 Task: Find a house in Dyer, United States for 5 adults from 15 Jun to 21 Jun with a price range of ₹14000 to ₹25000, free parking, and self check-in.
Action: Mouse moved to (442, 100)
Screenshot: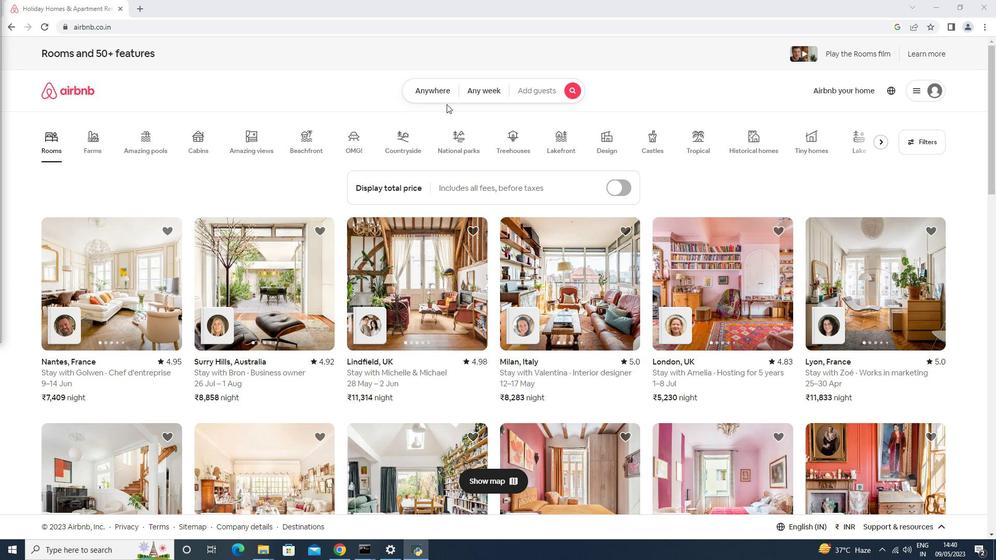 
Action: Mouse pressed left at (442, 100)
Screenshot: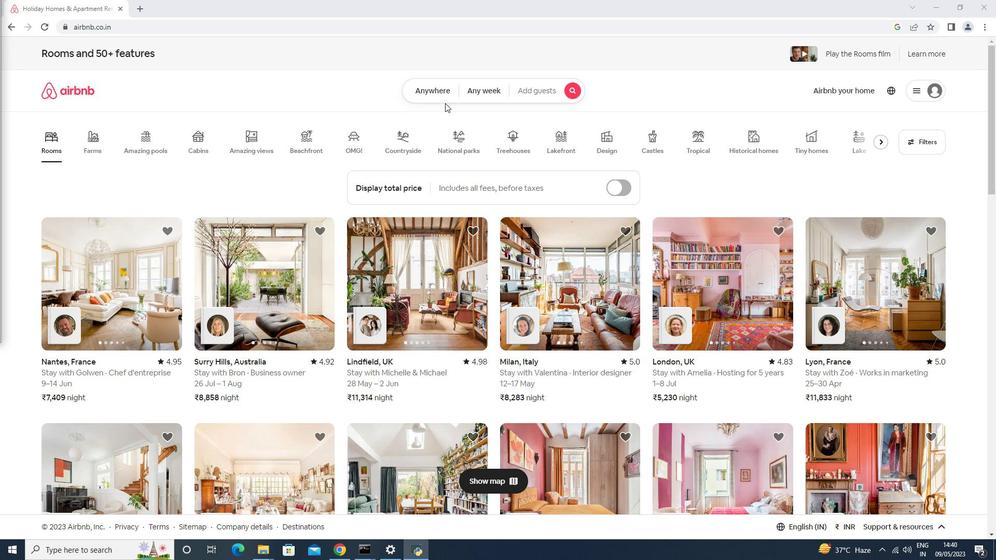 
Action: Mouse moved to (409, 136)
Screenshot: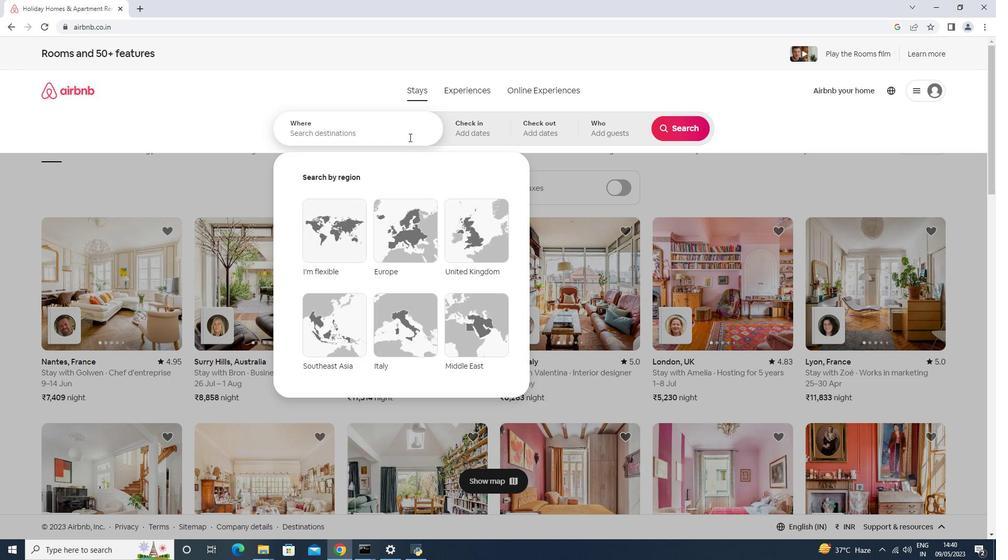
Action: Mouse pressed left at (409, 136)
Screenshot: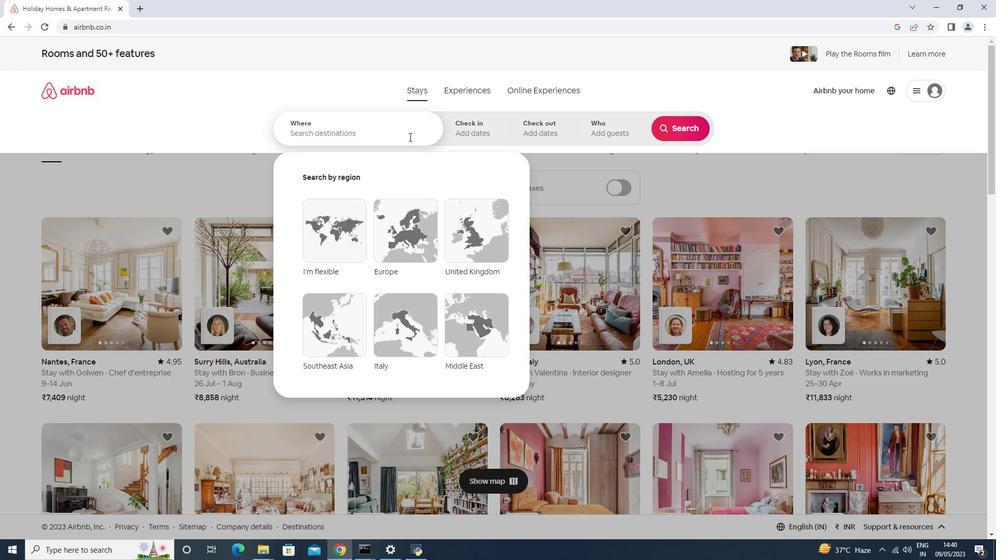 
Action: Key pressed <Key.shift>Dyer,<Key.space><Key.shift>United<Key.space><Key.shift>States<Key.enter>
Screenshot: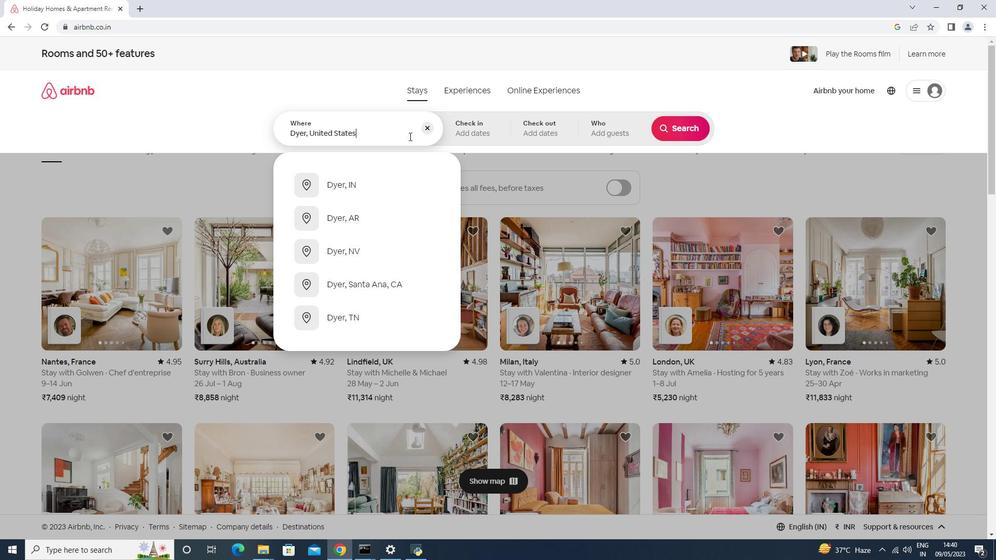 
Action: Mouse moved to (621, 301)
Screenshot: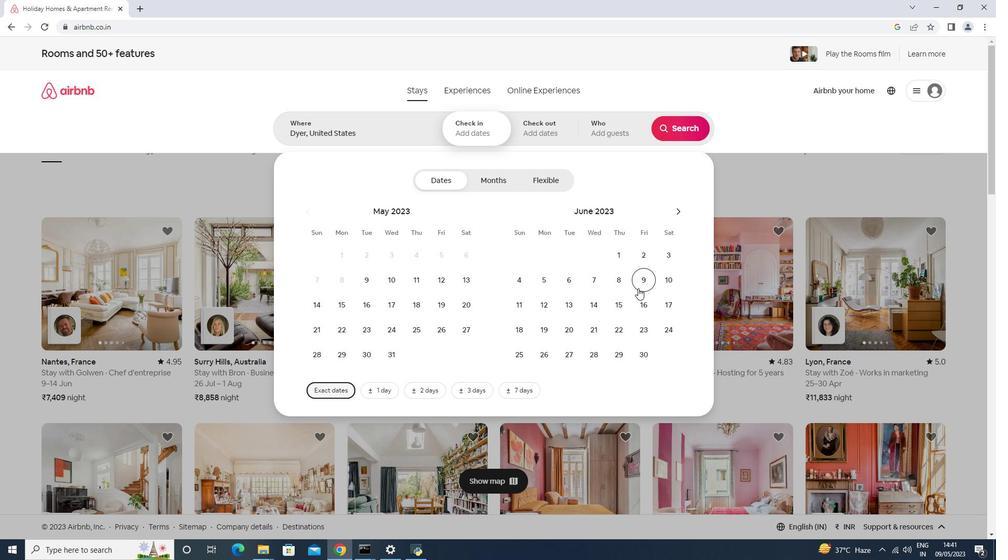 
Action: Mouse pressed left at (621, 301)
Screenshot: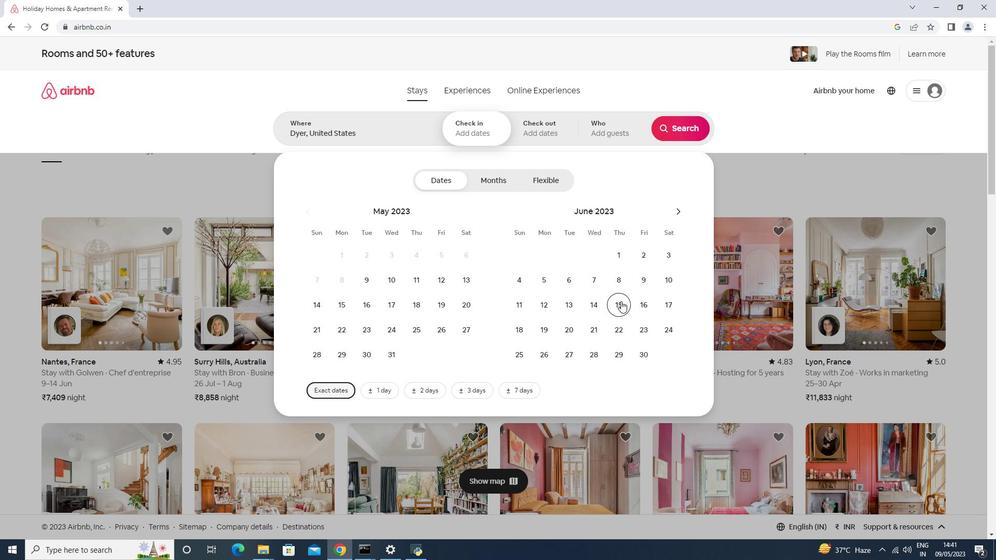 
Action: Mouse moved to (601, 324)
Screenshot: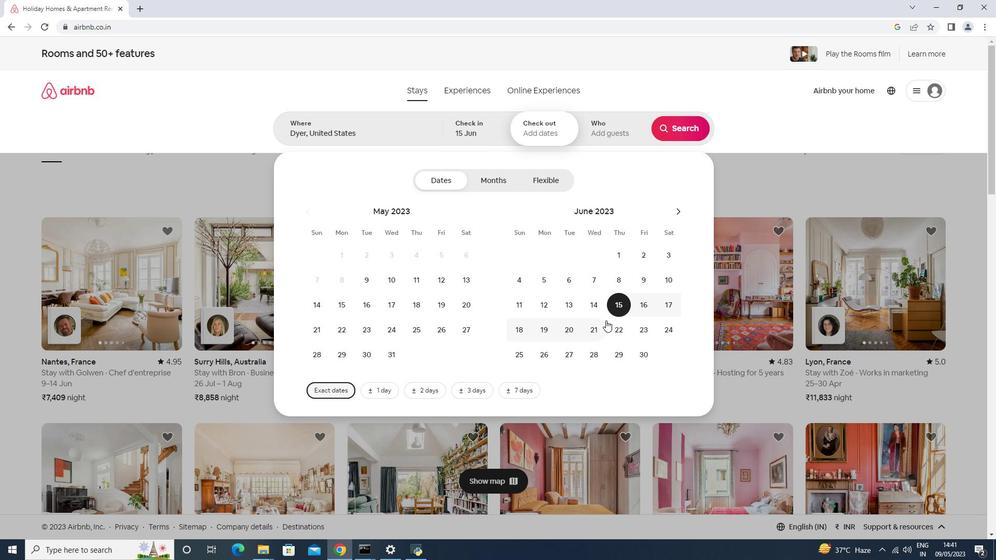 
Action: Mouse pressed left at (601, 324)
Screenshot: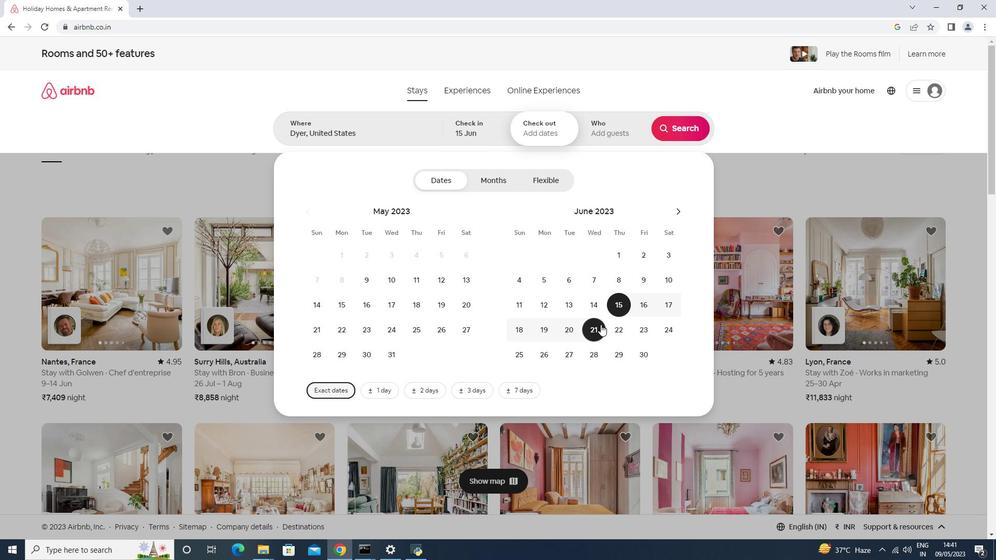 
Action: Mouse moved to (612, 139)
Screenshot: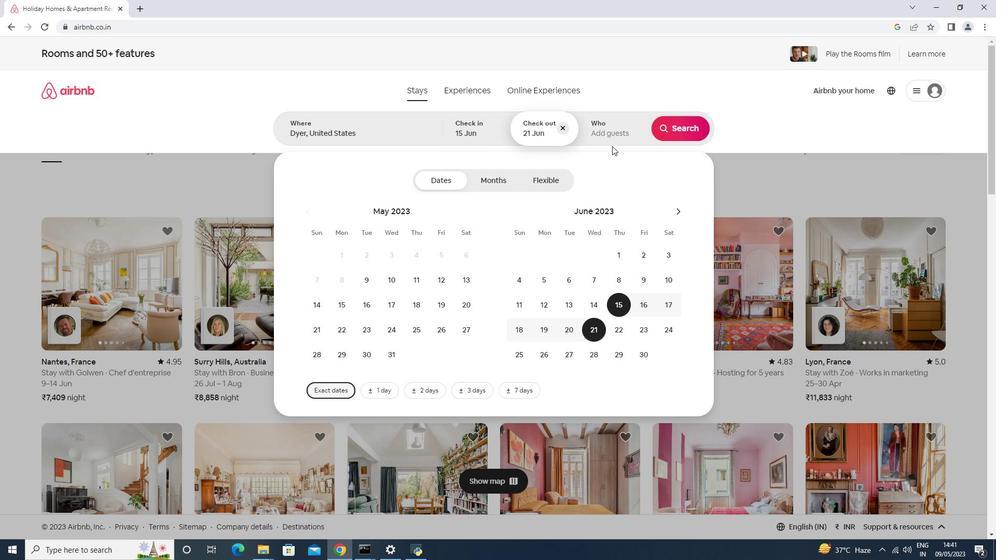 
Action: Mouse pressed left at (612, 139)
Screenshot: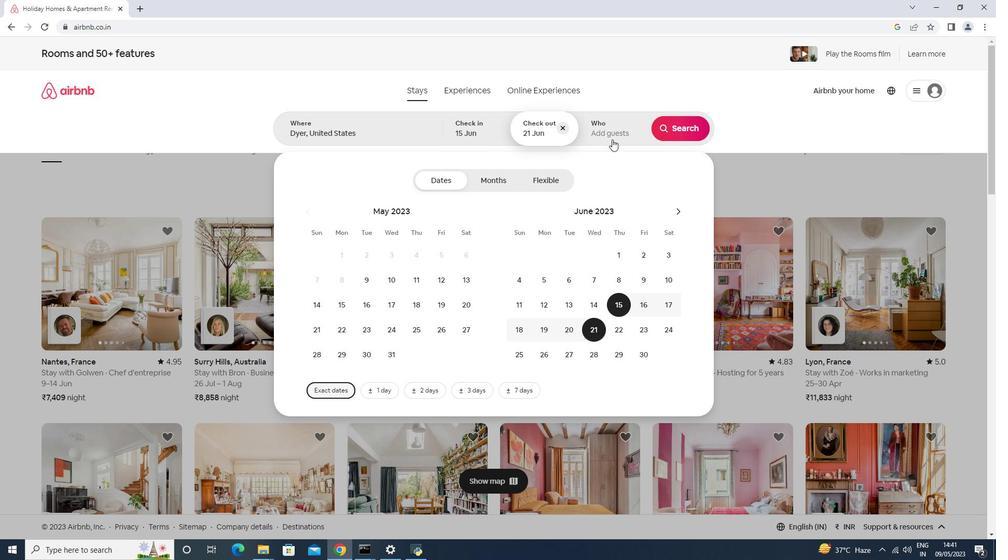 
Action: Mouse moved to (682, 183)
Screenshot: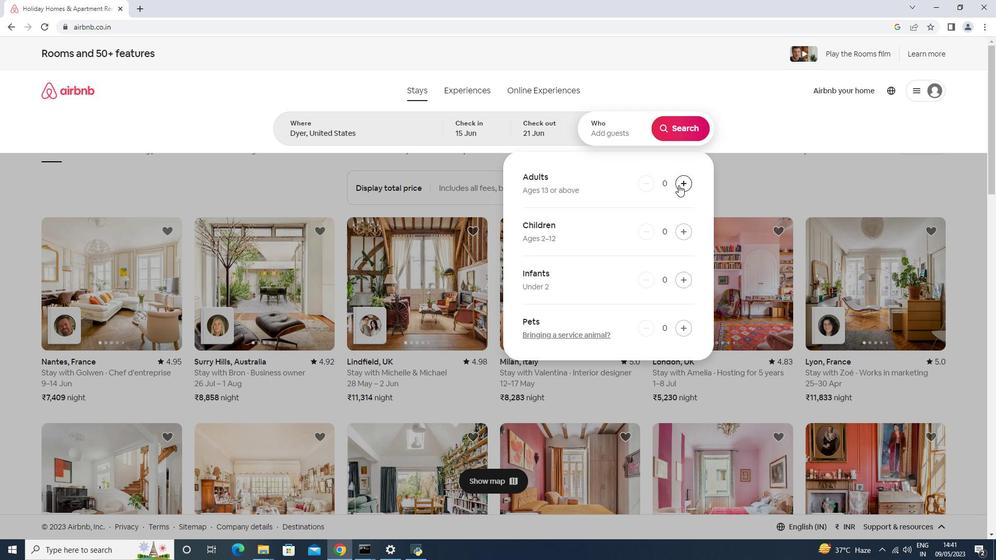 
Action: Mouse pressed left at (682, 183)
Screenshot: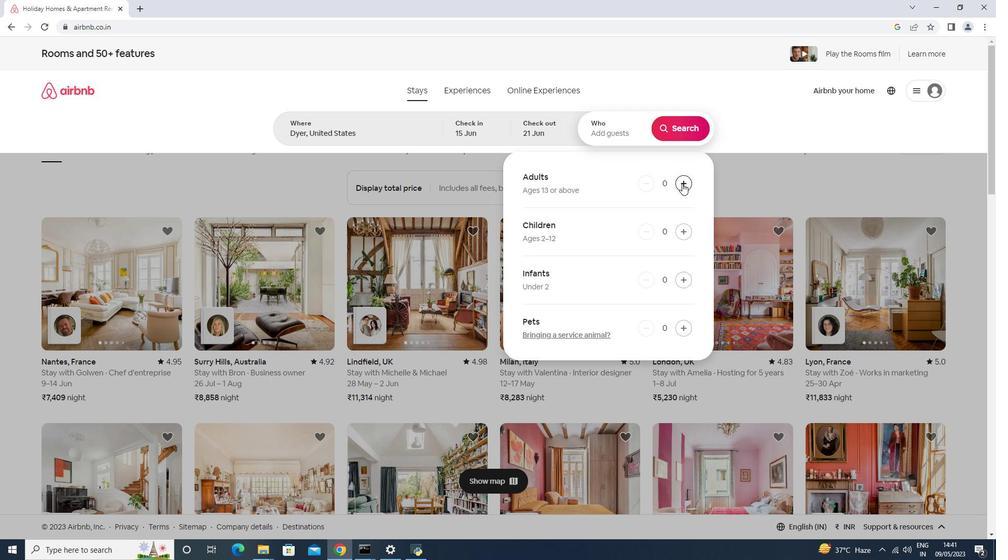 
Action: Mouse pressed left at (682, 183)
Screenshot: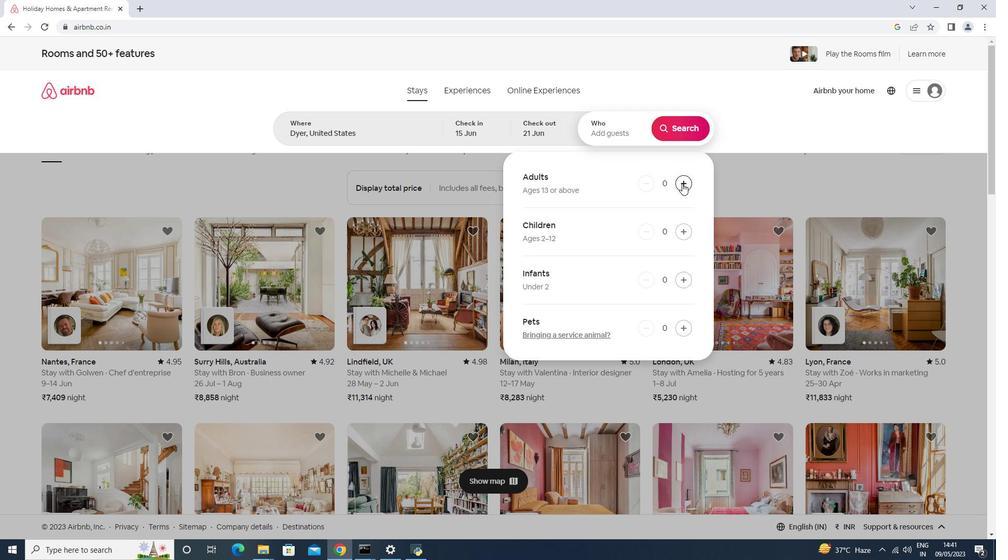 
Action: Mouse pressed left at (682, 183)
Screenshot: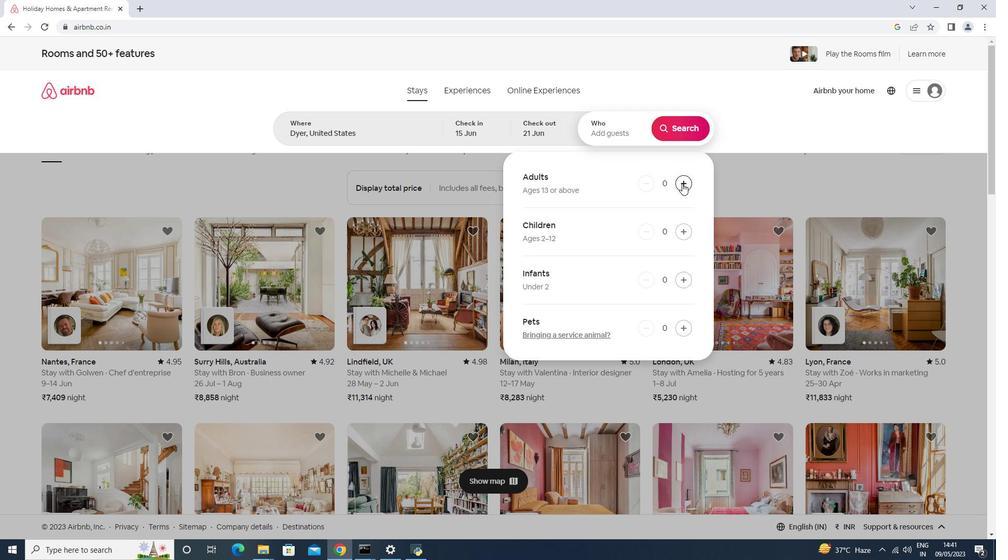 
Action: Mouse pressed left at (682, 183)
Screenshot: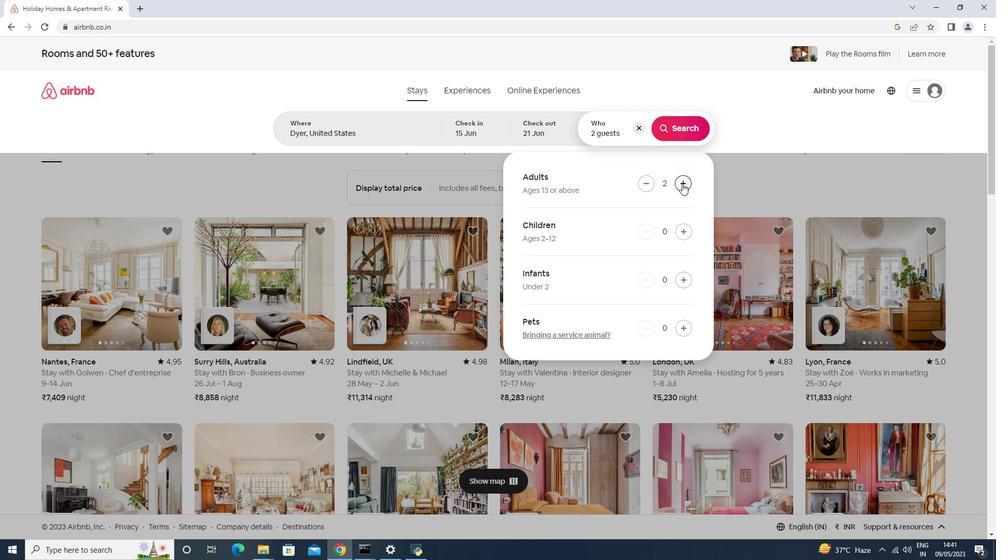
Action: Mouse pressed left at (682, 183)
Screenshot: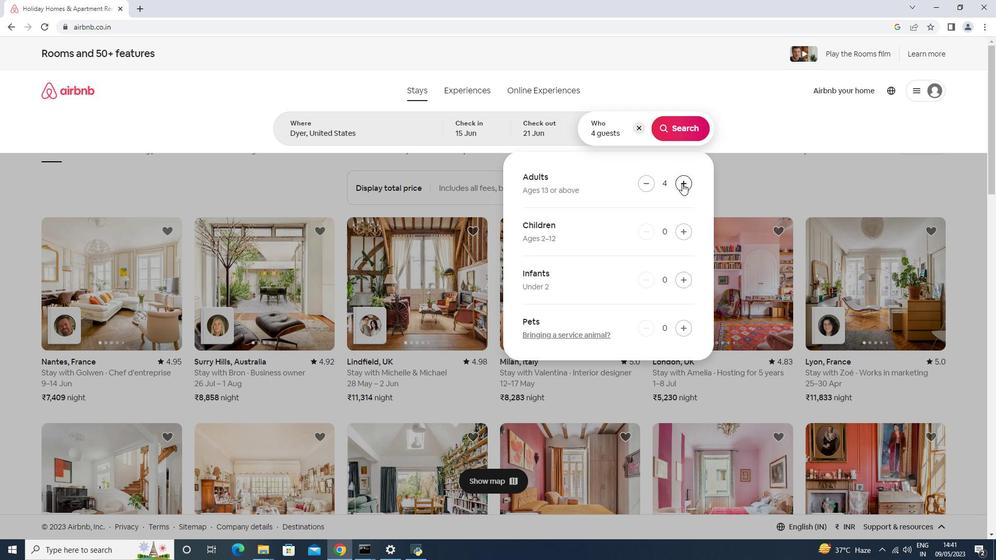 
Action: Mouse moved to (681, 120)
Screenshot: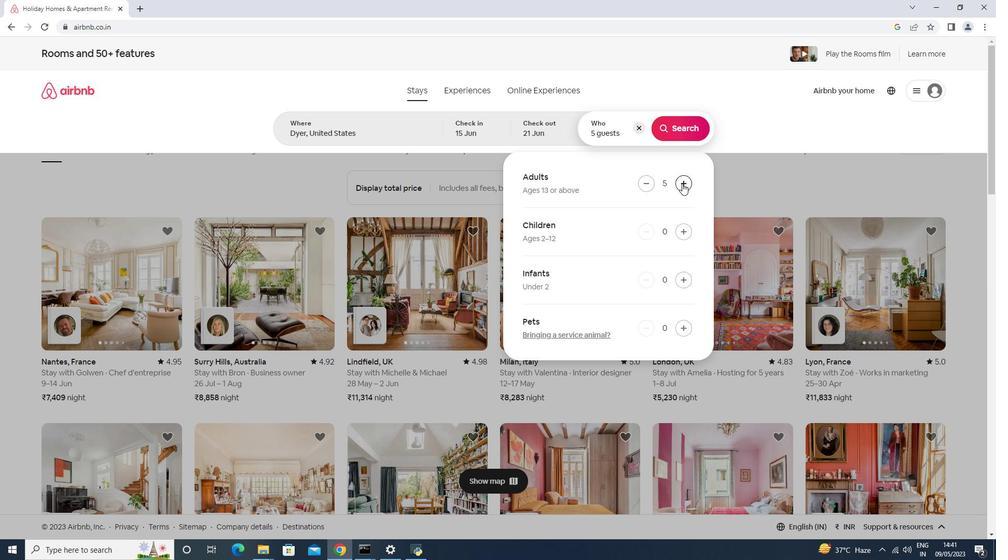 
Action: Mouse pressed left at (681, 120)
Screenshot: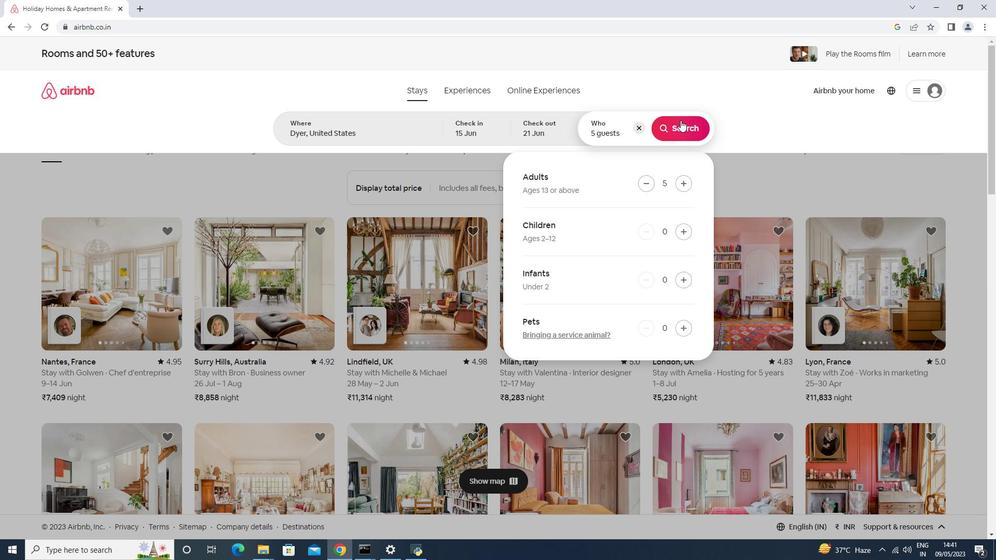 
Action: Mouse moved to (966, 94)
Screenshot: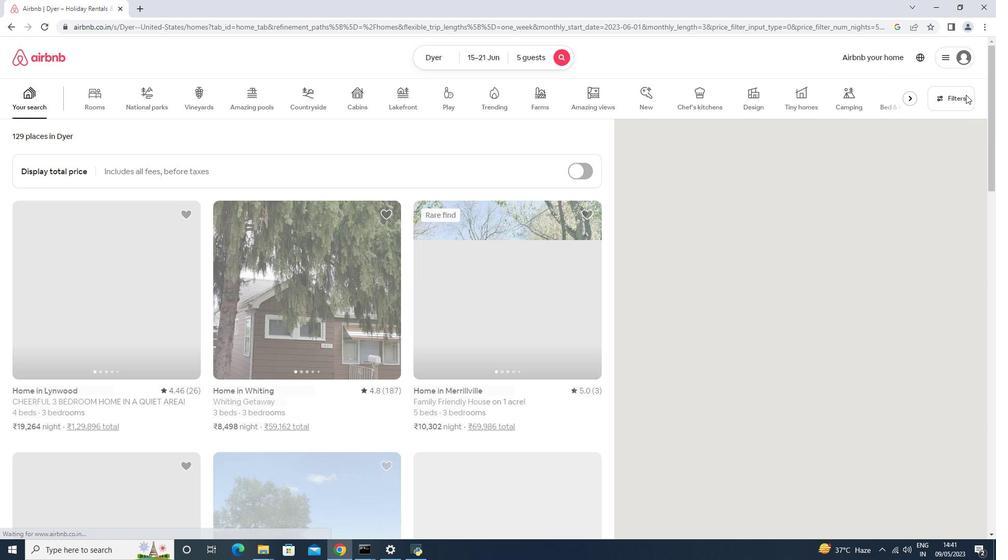 
Action: Mouse pressed left at (966, 94)
Screenshot: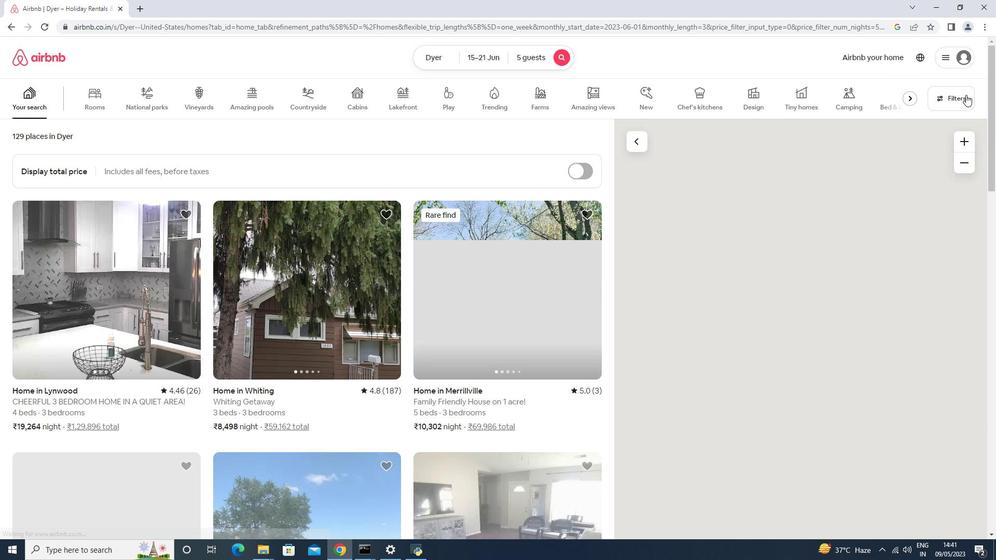 
Action: Mouse moved to (371, 356)
Screenshot: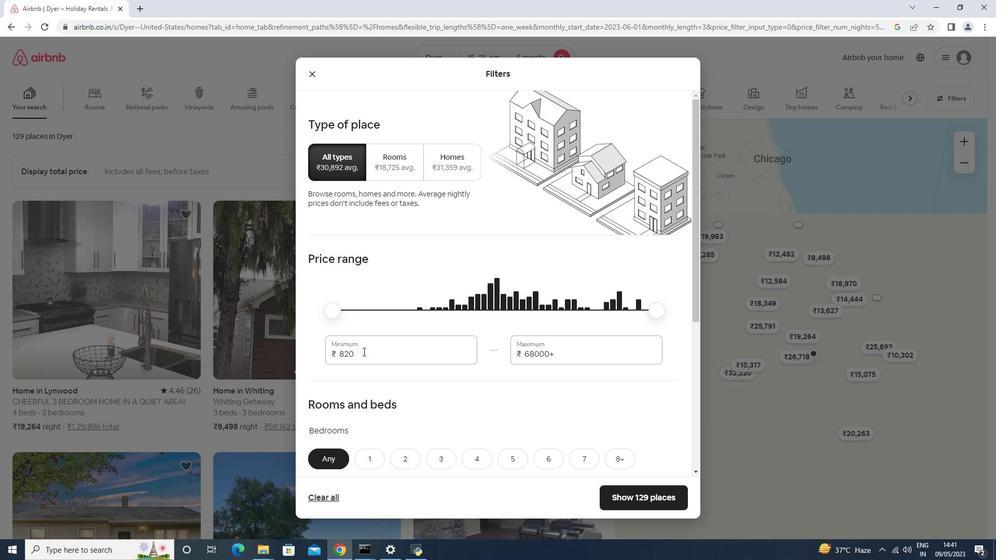 
Action: Mouse pressed left at (371, 356)
Screenshot: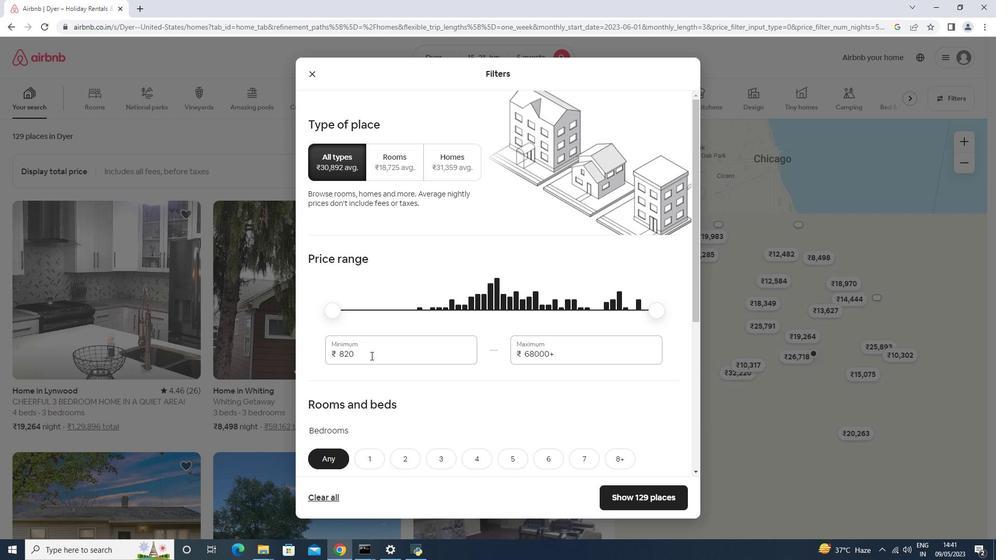 
Action: Mouse moved to (364, 351)
Screenshot: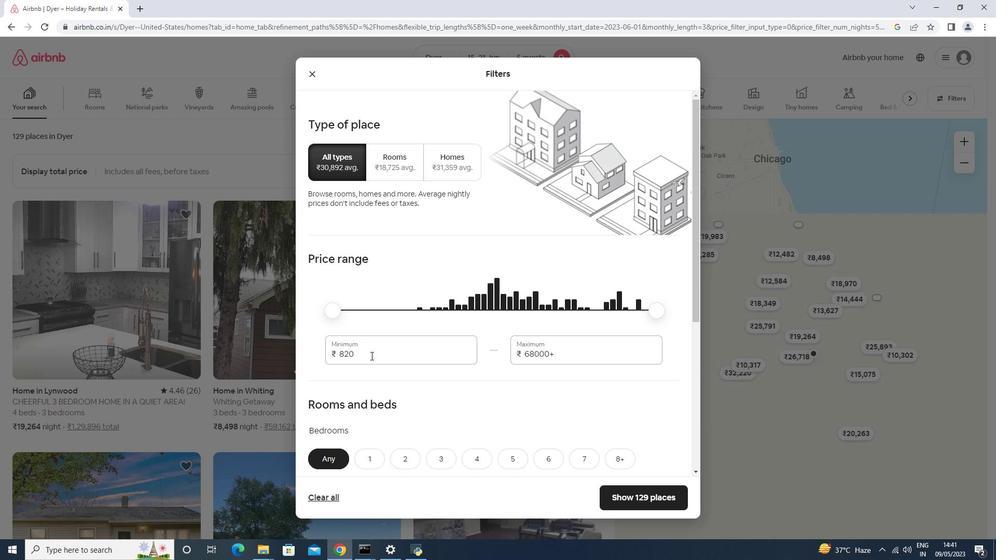 
Action: Key pressed <Key.backspace><Key.backspace><Key.backspace><Key.backspace>14000<Key.tab>25000
Screenshot: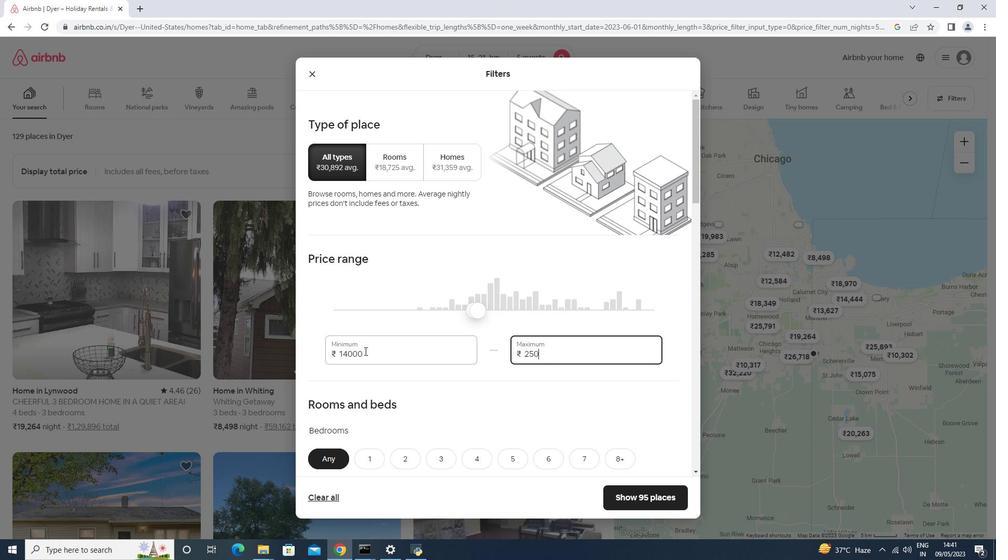 
Action: Mouse scrolled (364, 350) with delta (0, 0)
Screenshot: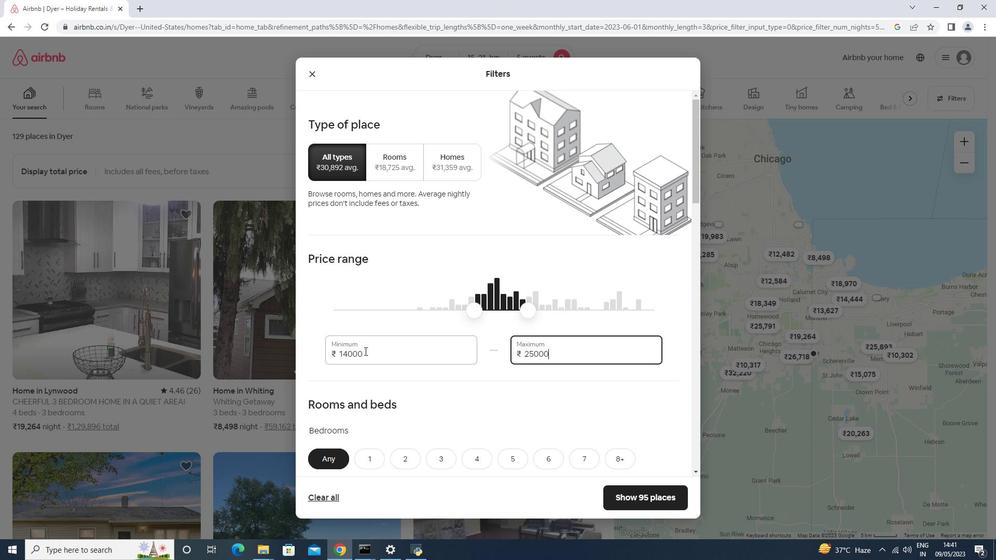 
Action: Mouse scrolled (364, 350) with delta (0, 0)
Screenshot: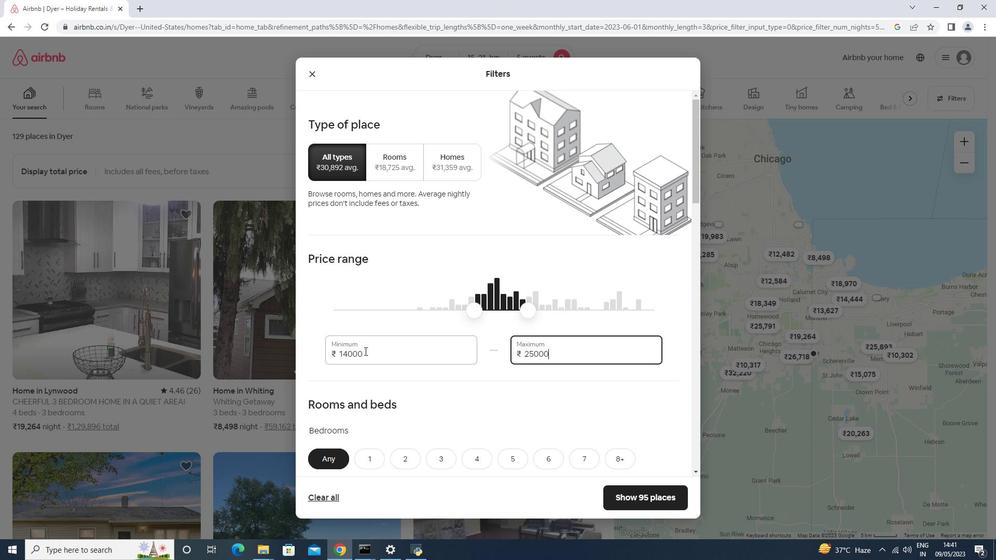 
Action: Mouse scrolled (364, 350) with delta (0, 0)
Screenshot: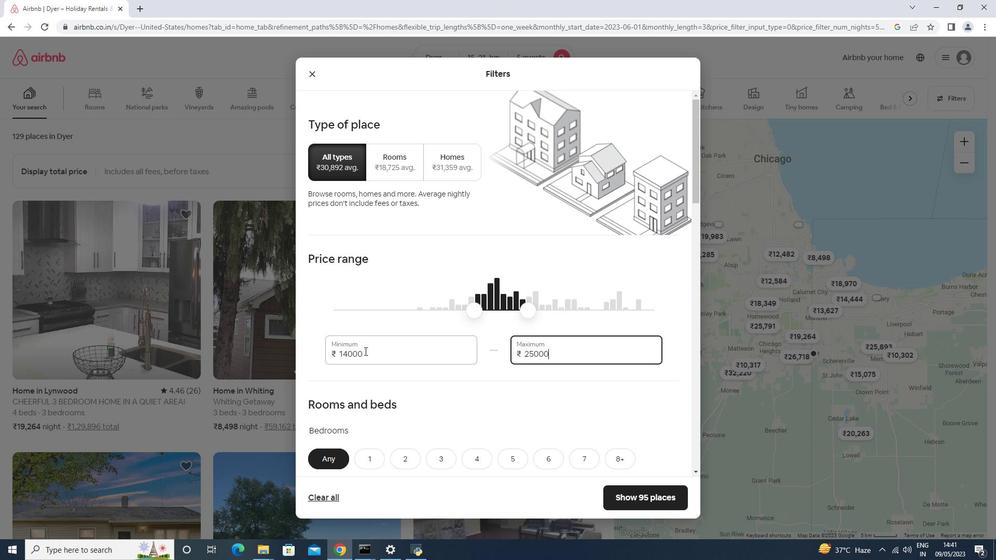 
Action: Mouse moved to (442, 306)
Screenshot: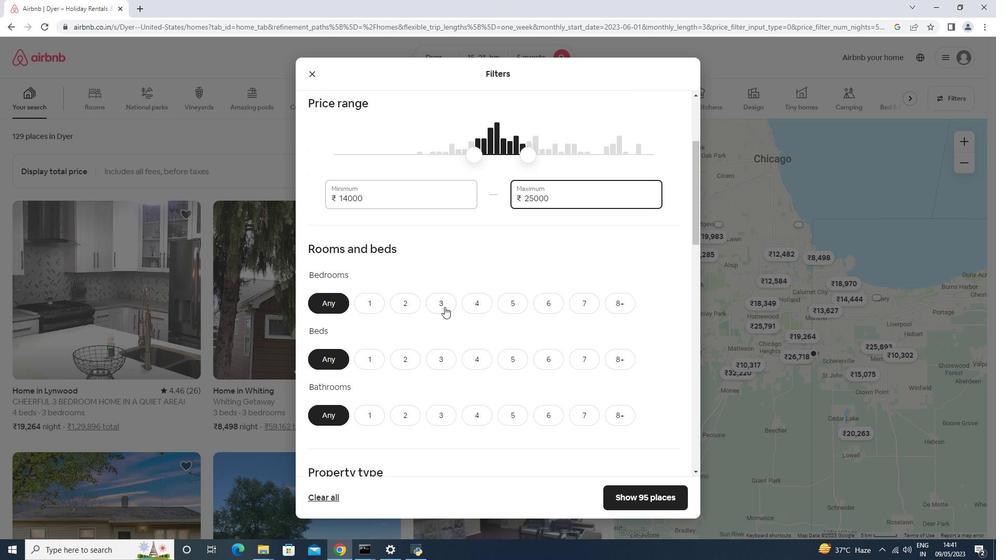 
Action: Mouse pressed left at (442, 306)
Screenshot: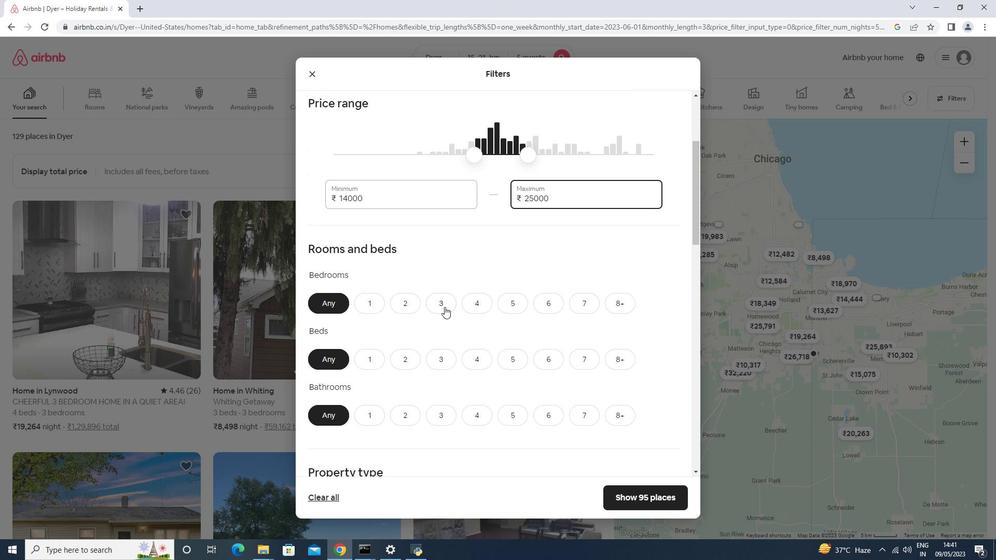 
Action: Mouse moved to (438, 405)
Screenshot: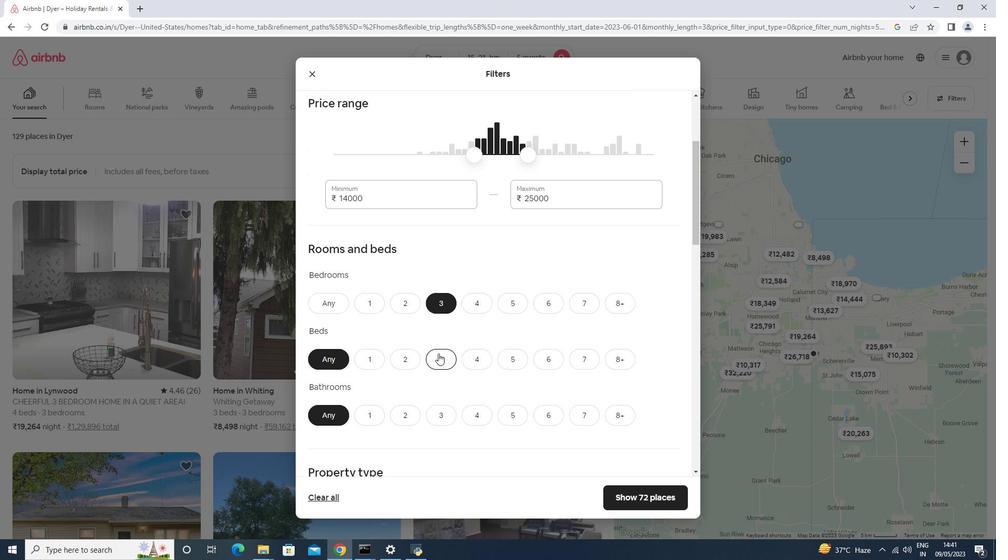 
Action: Mouse pressed left at (438, 354)
Screenshot: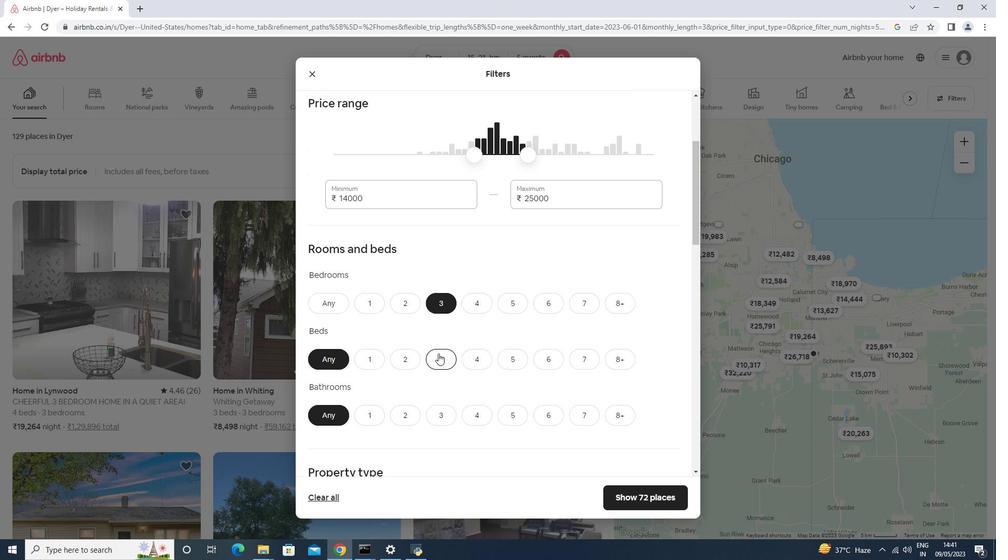 
Action: Mouse moved to (437, 420)
Screenshot: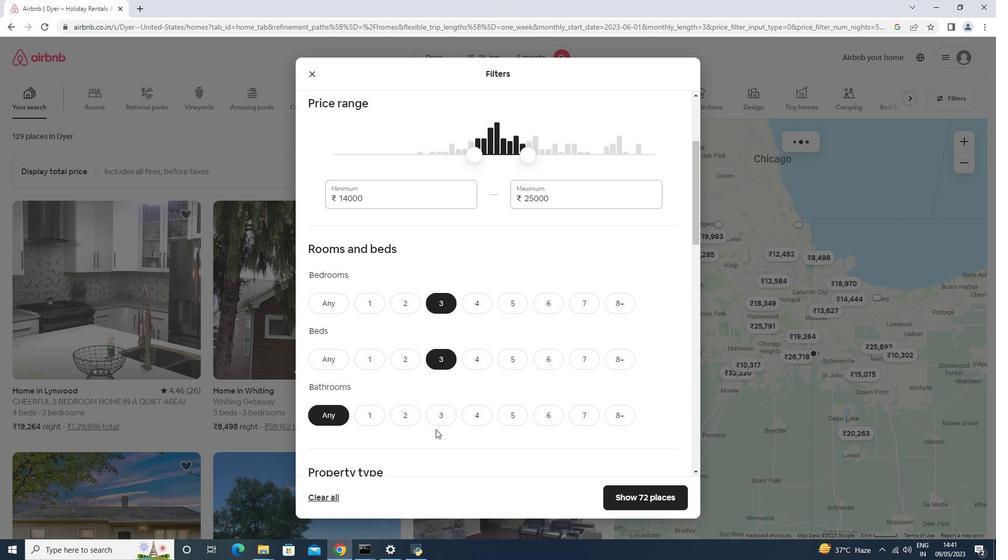 
Action: Mouse pressed left at (437, 420)
Screenshot: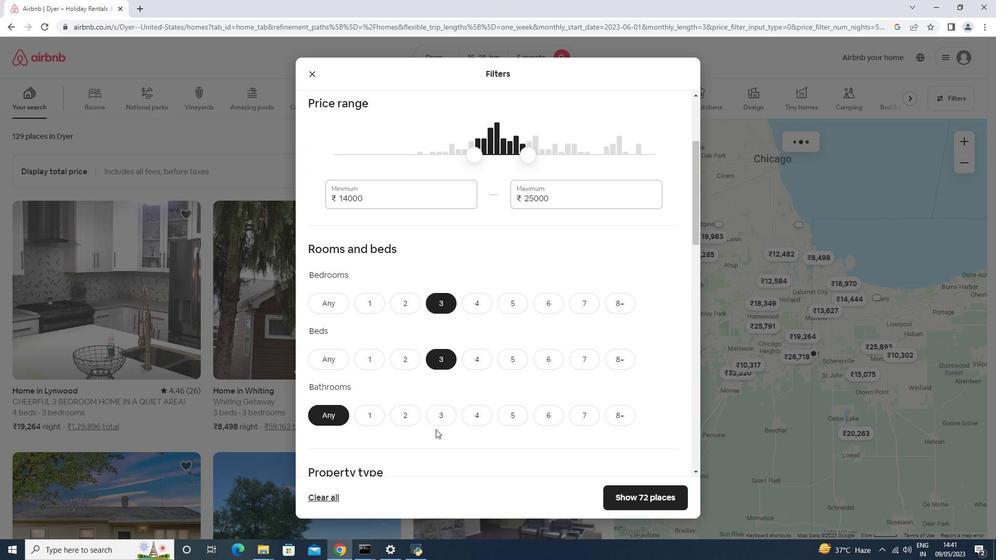
Action: Mouse scrolled (437, 419) with delta (0, 0)
Screenshot: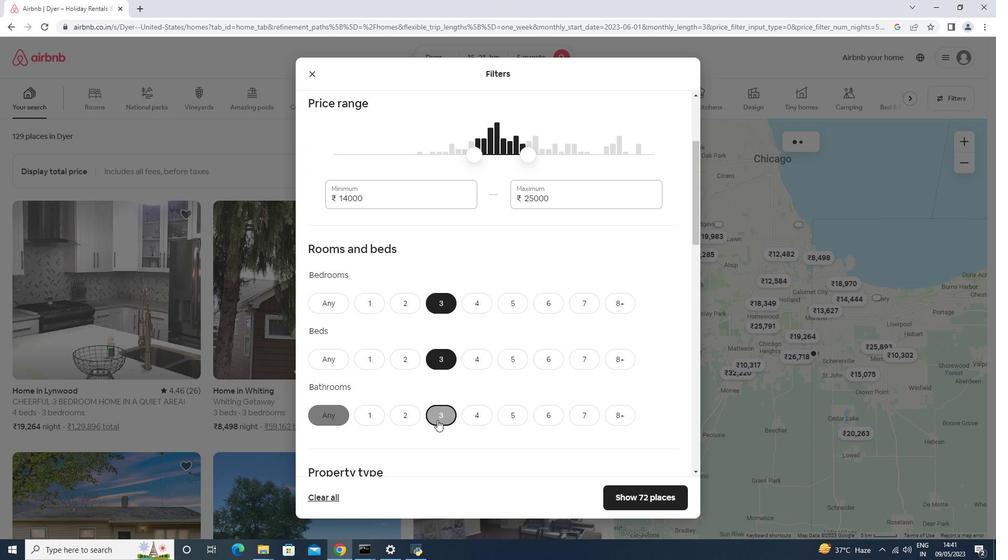 
Action: Mouse scrolled (437, 419) with delta (0, 0)
Screenshot: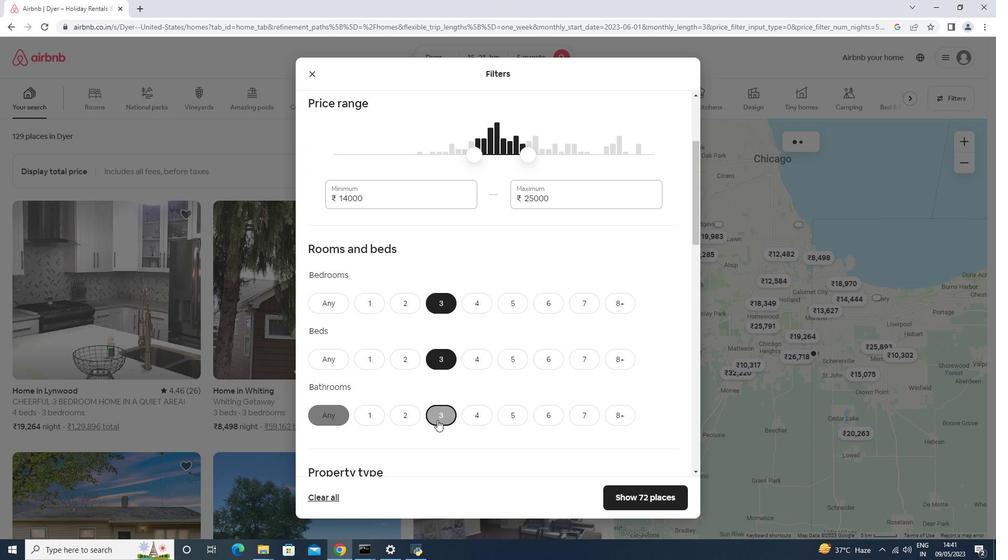 
Action: Mouse scrolled (437, 419) with delta (0, 0)
Screenshot: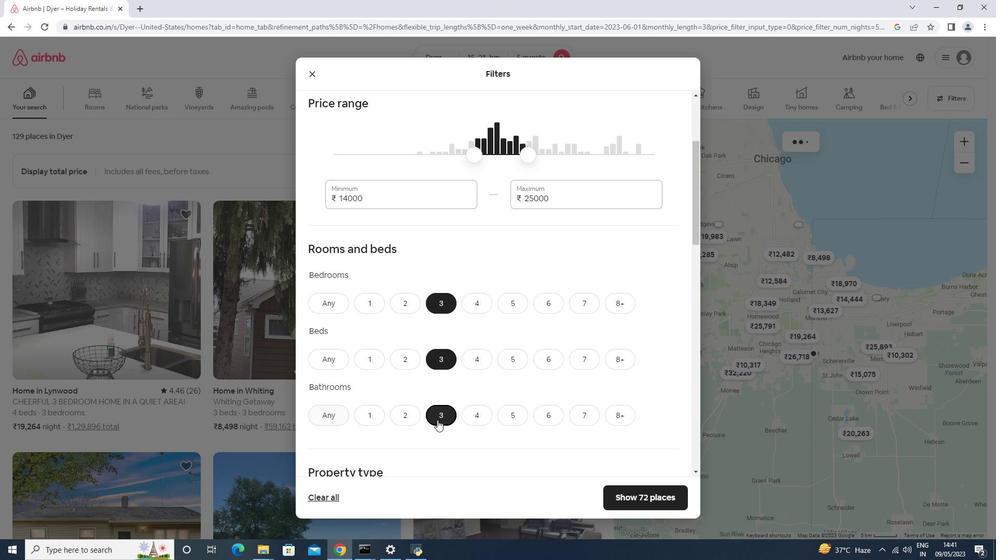 
Action: Mouse scrolled (437, 419) with delta (0, 0)
Screenshot: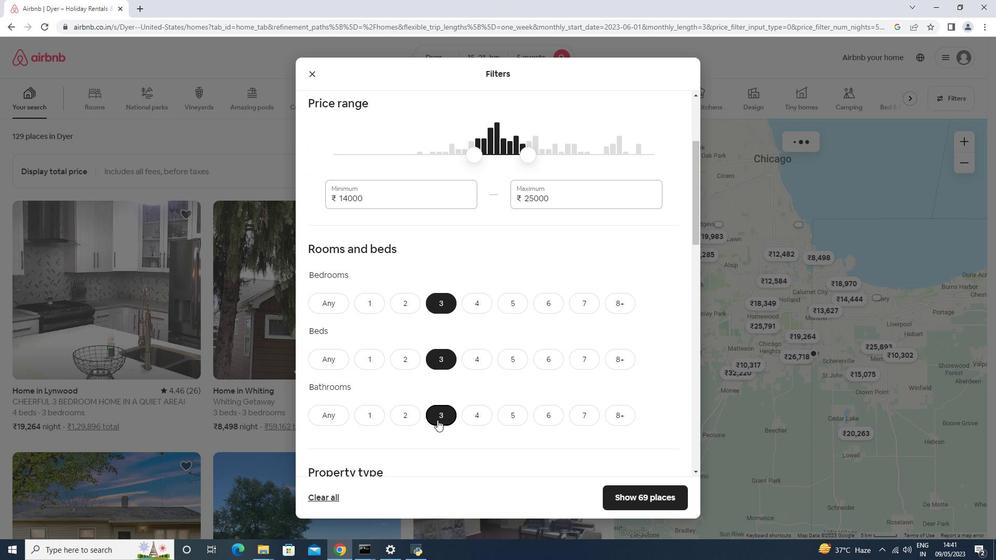 
Action: Mouse moved to (373, 317)
Screenshot: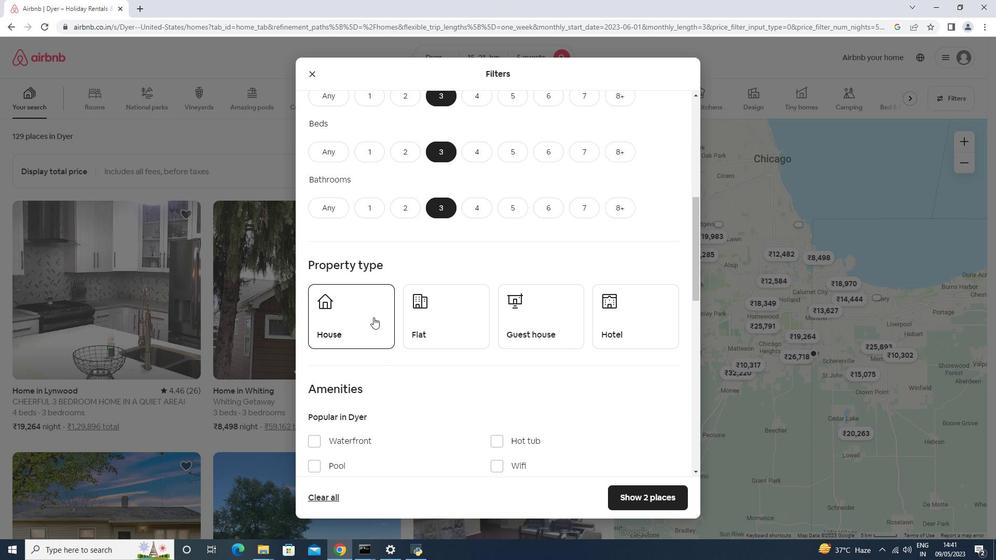 
Action: Mouse pressed left at (373, 317)
Screenshot: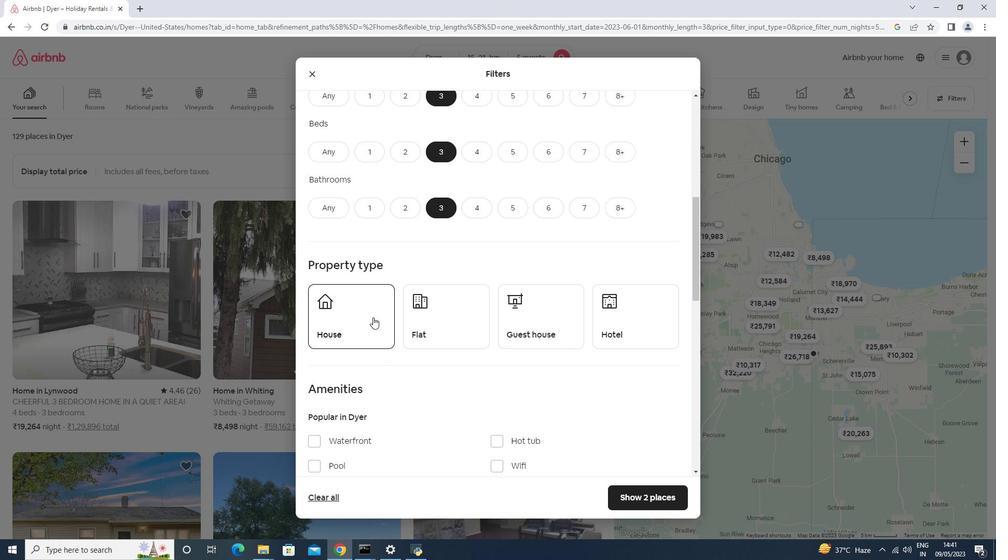 
Action: Mouse moved to (449, 313)
Screenshot: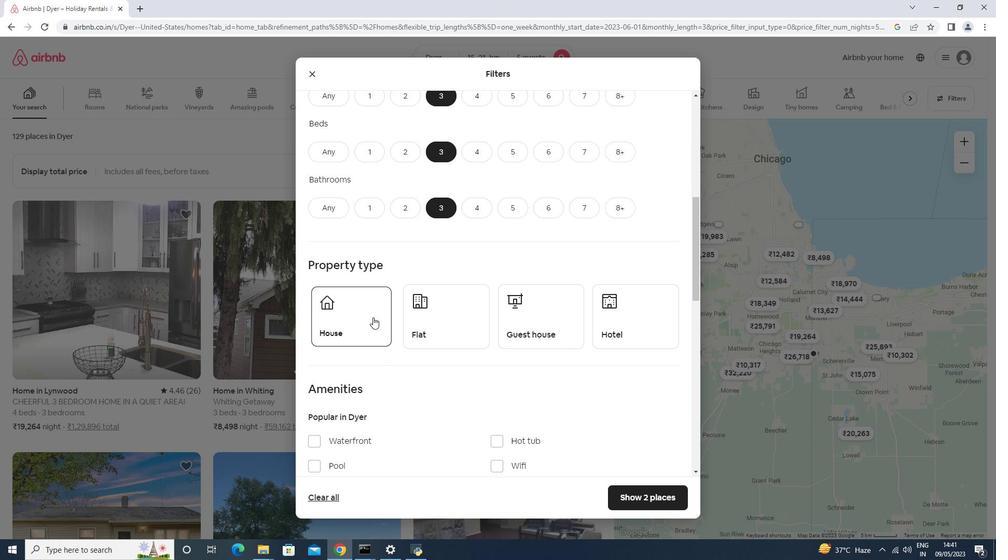 
Action: Mouse pressed left at (449, 313)
Screenshot: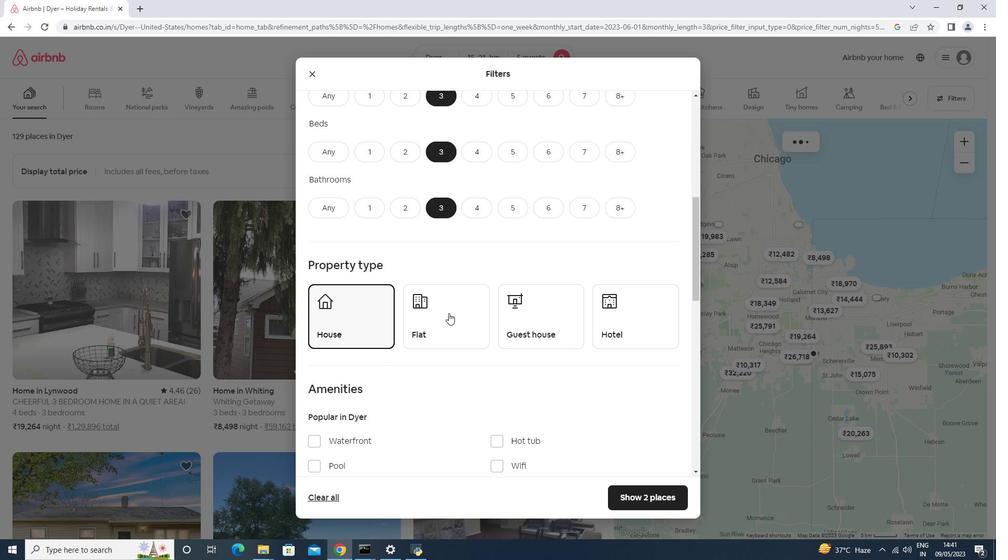 
Action: Mouse moved to (522, 322)
Screenshot: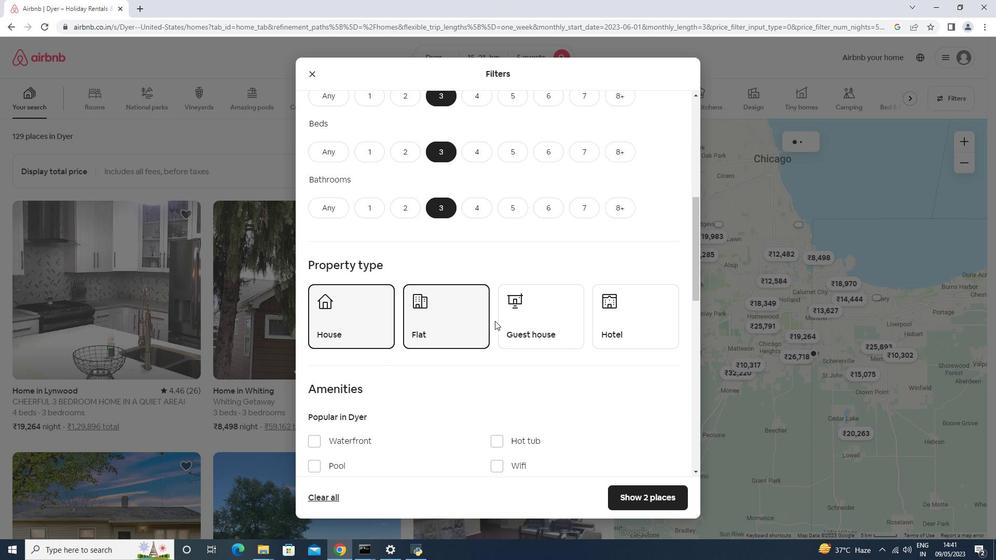 
Action: Mouse pressed left at (522, 322)
Screenshot: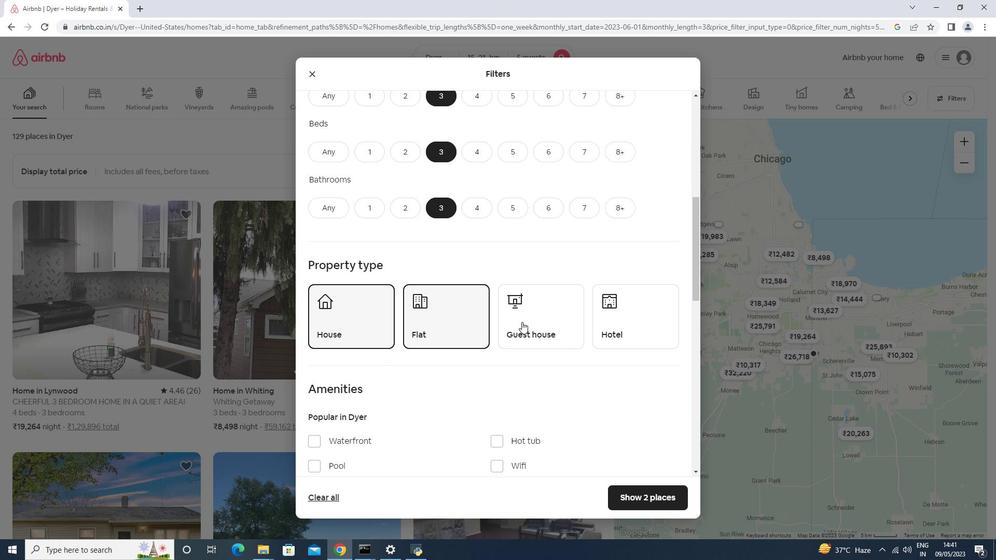 
Action: Mouse scrolled (522, 321) with delta (0, 0)
Screenshot: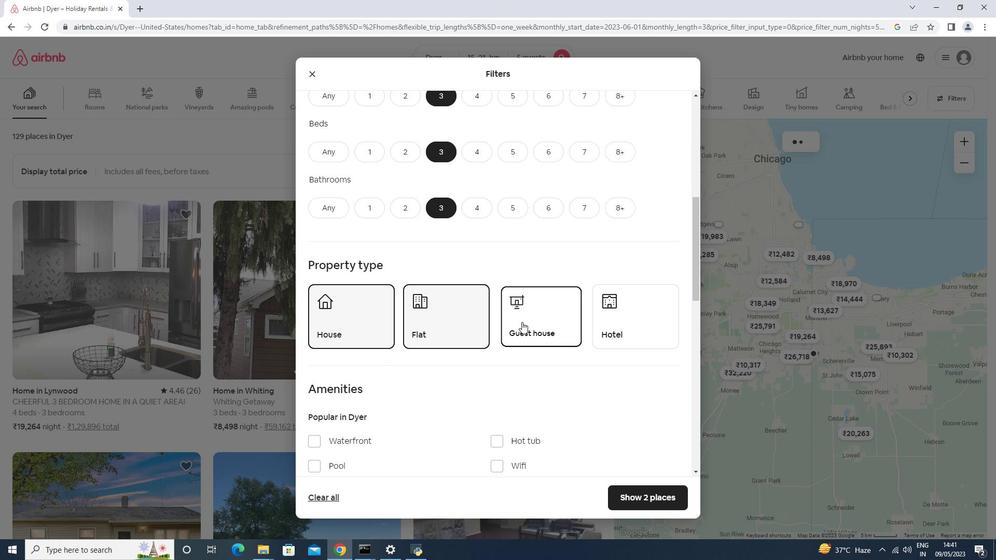 
Action: Mouse scrolled (522, 321) with delta (0, 0)
Screenshot: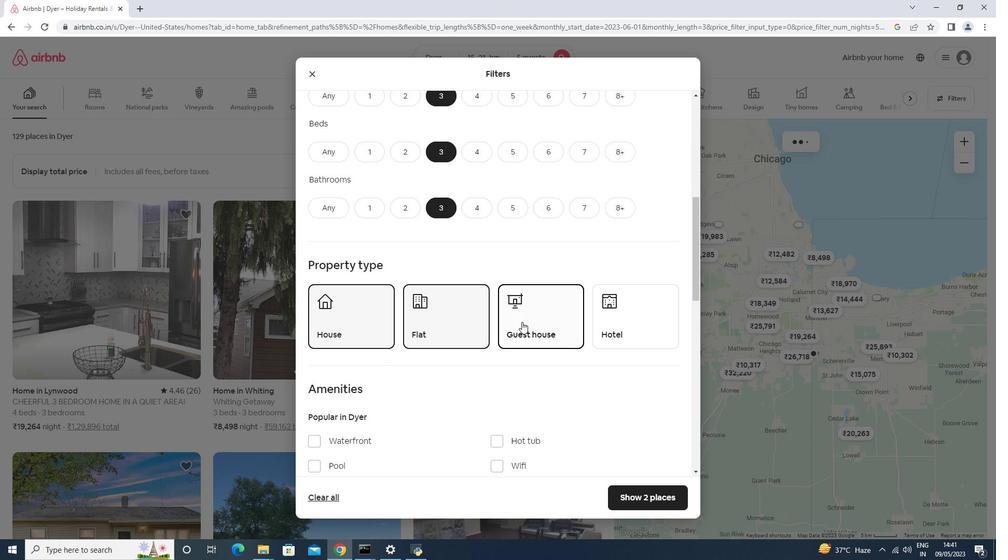 
Action: Mouse scrolled (522, 321) with delta (0, 0)
Screenshot: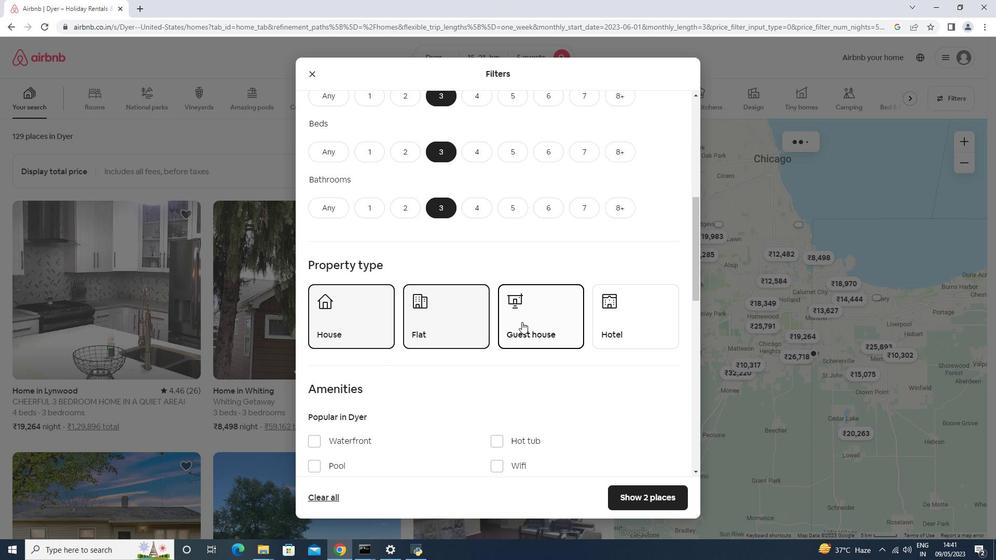 
Action: Mouse scrolled (522, 321) with delta (0, 0)
Screenshot: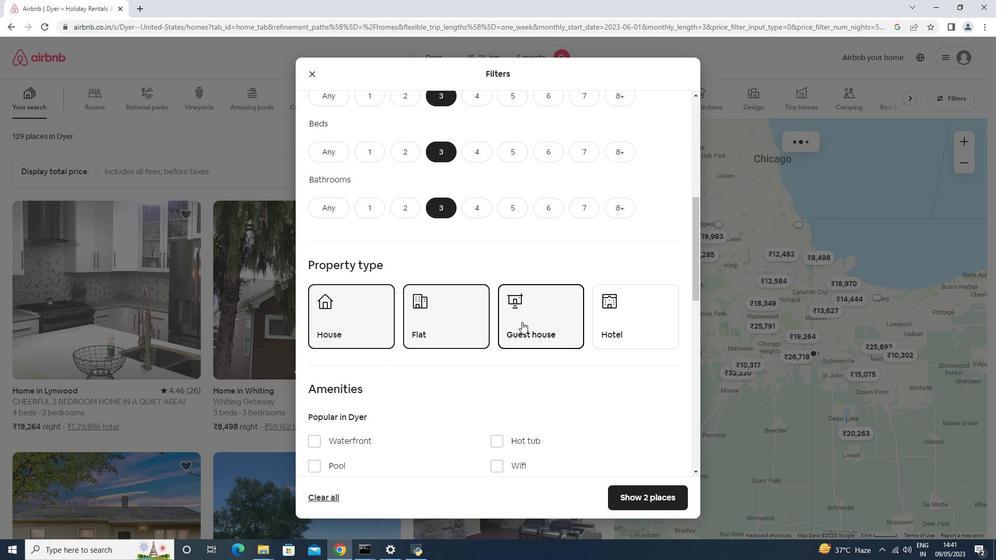 
Action: Mouse moved to (322, 284)
Screenshot: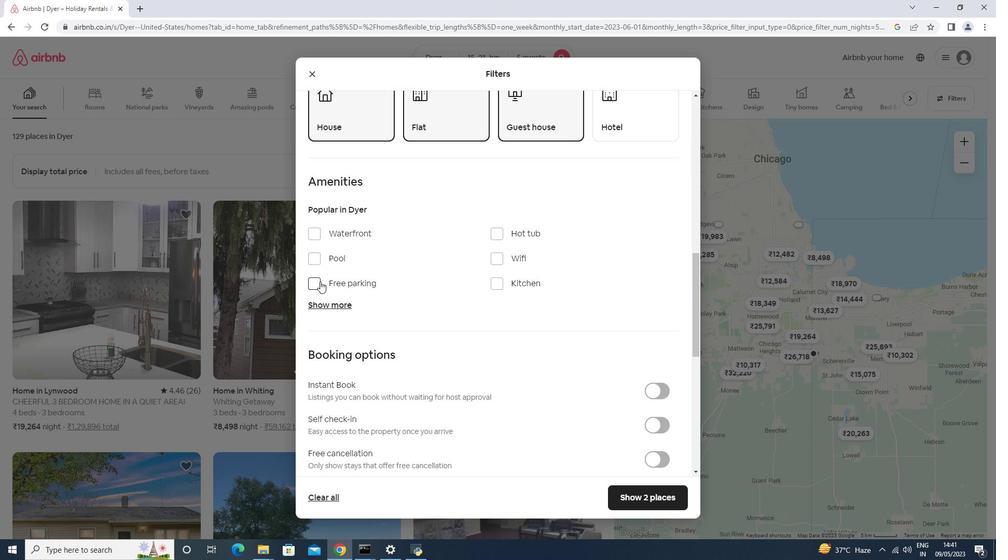
Action: Mouse pressed left at (322, 284)
Screenshot: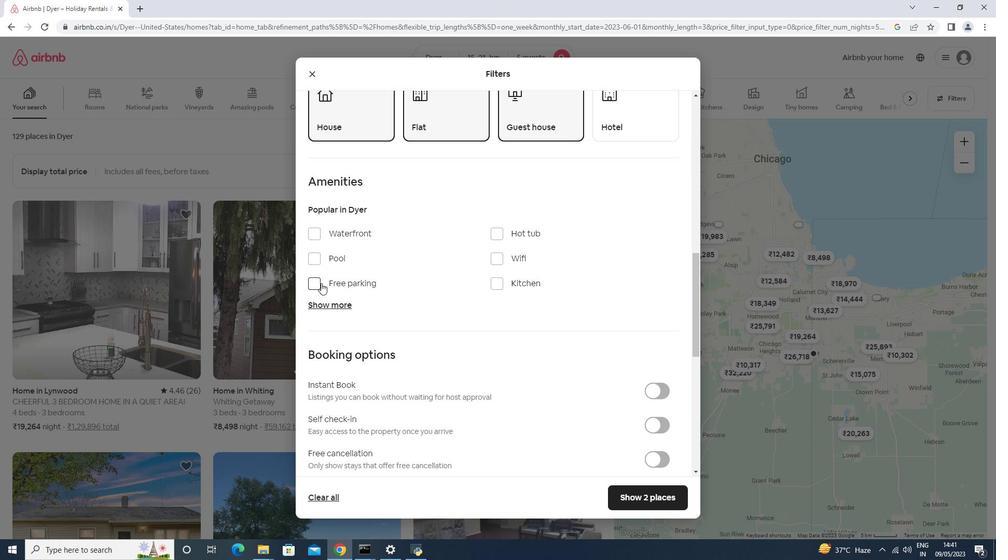 
Action: Mouse moved to (328, 302)
Screenshot: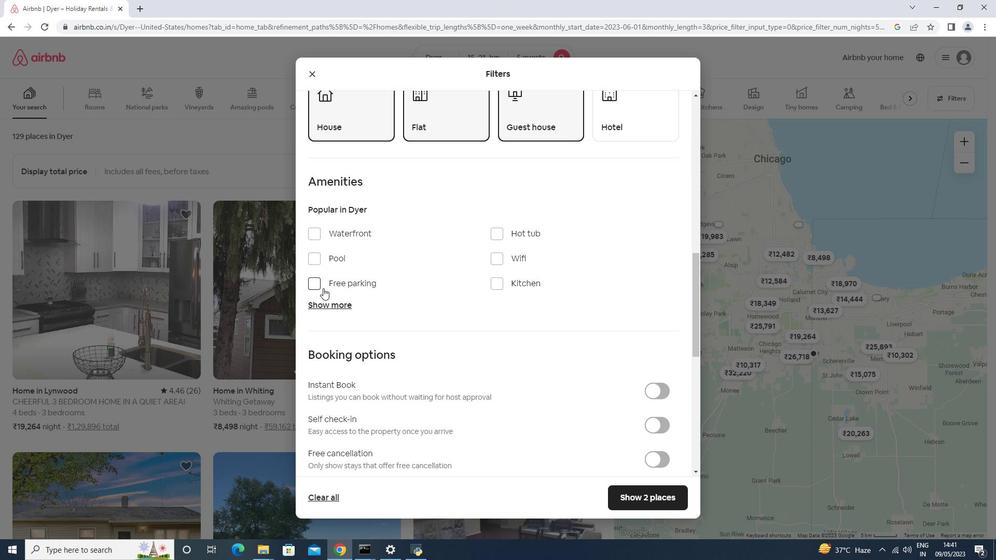 
Action: Mouse pressed left at (328, 302)
Screenshot: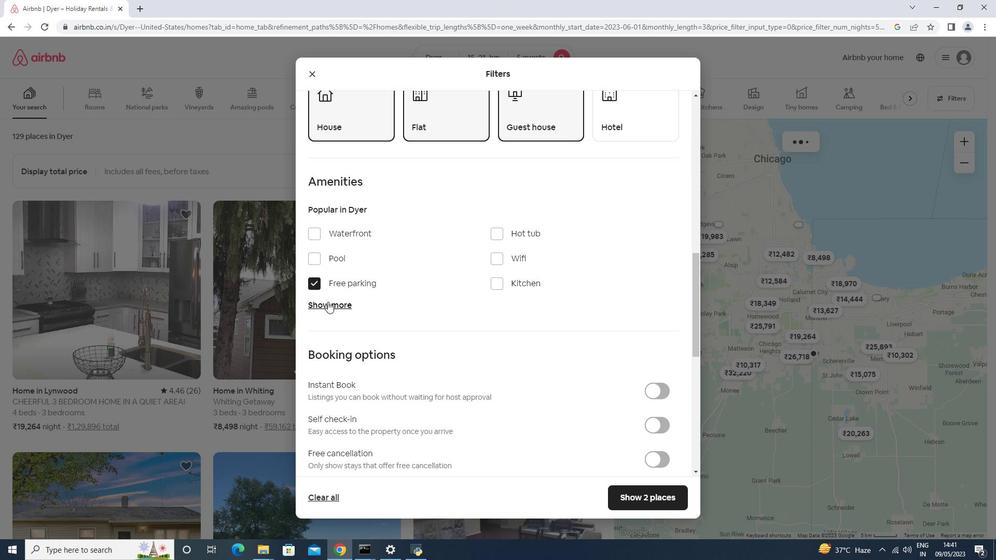 
Action: Mouse moved to (511, 269)
Screenshot: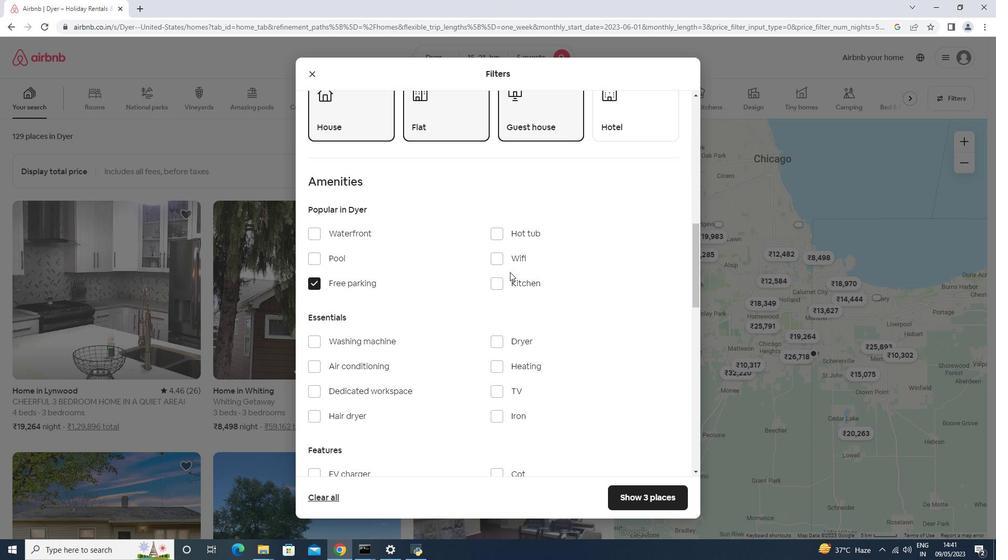 
Action: Mouse scrolled (511, 269) with delta (0, 0)
Screenshot: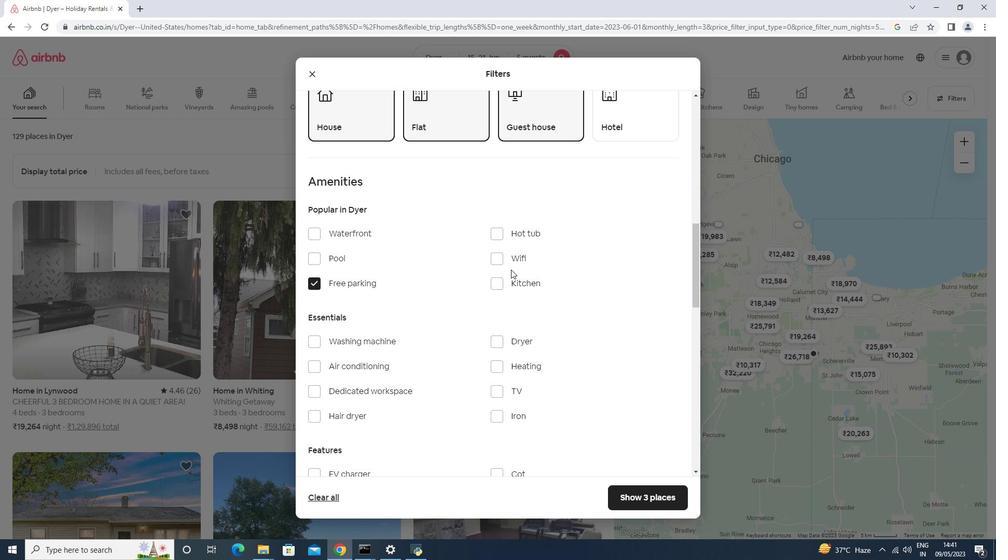 
Action: Mouse scrolled (511, 269) with delta (0, 0)
Screenshot: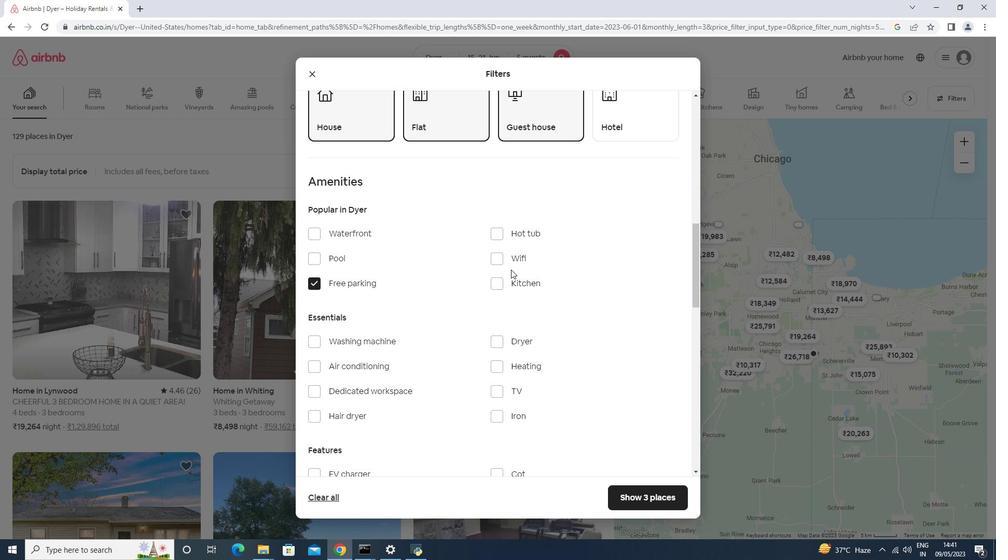 
Action: Mouse scrolled (511, 269) with delta (0, 0)
Screenshot: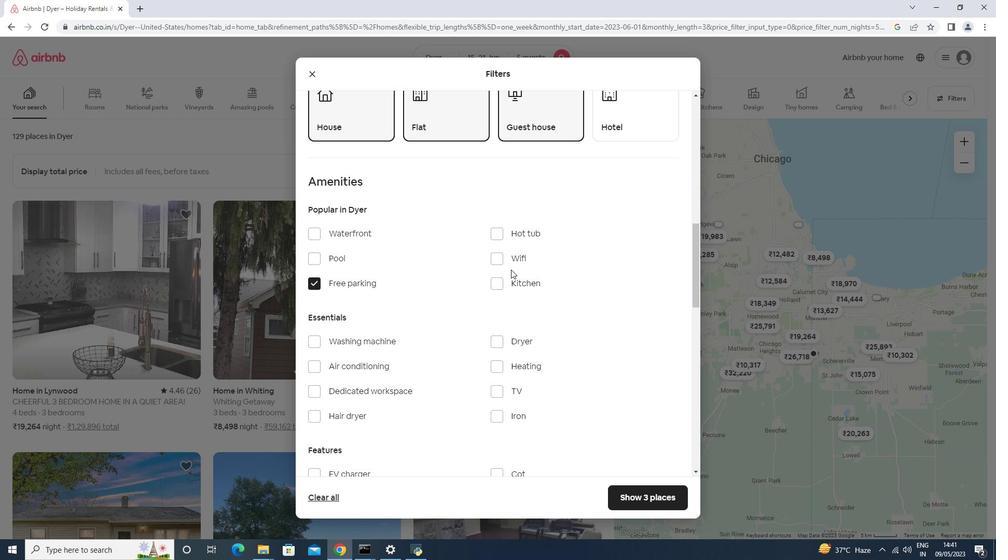 
Action: Mouse moved to (340, 123)
Screenshot: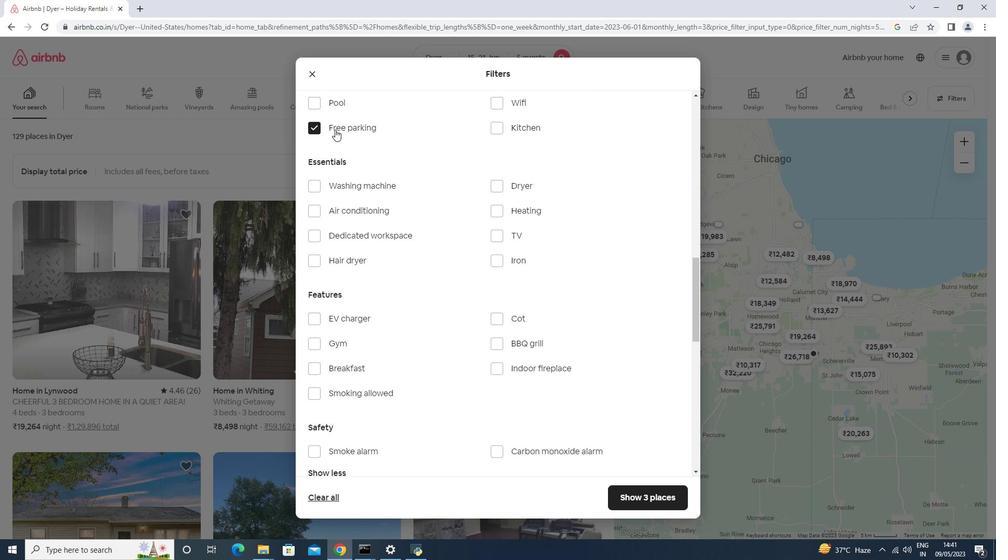 
Action: Mouse pressed left at (340, 123)
Screenshot: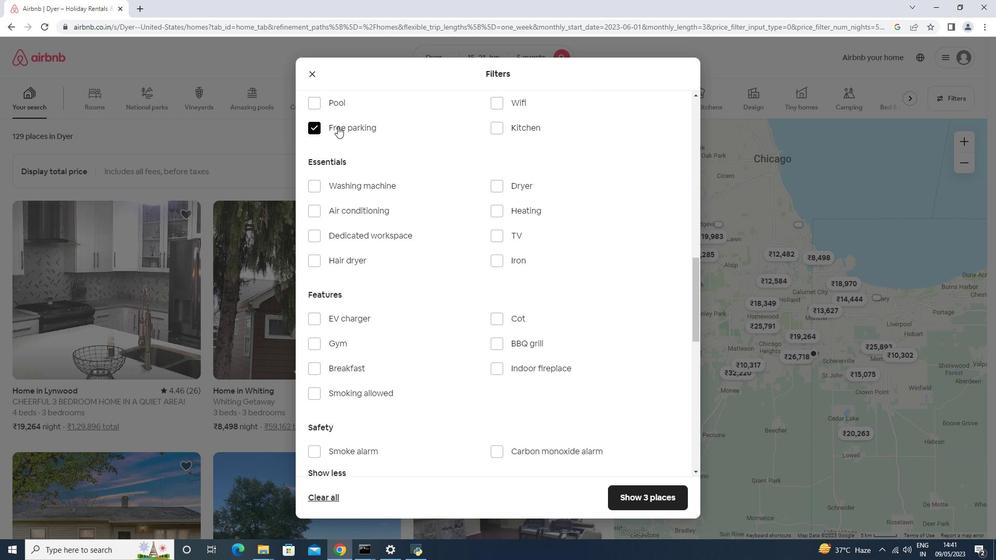 
Action: Mouse moved to (334, 165)
Screenshot: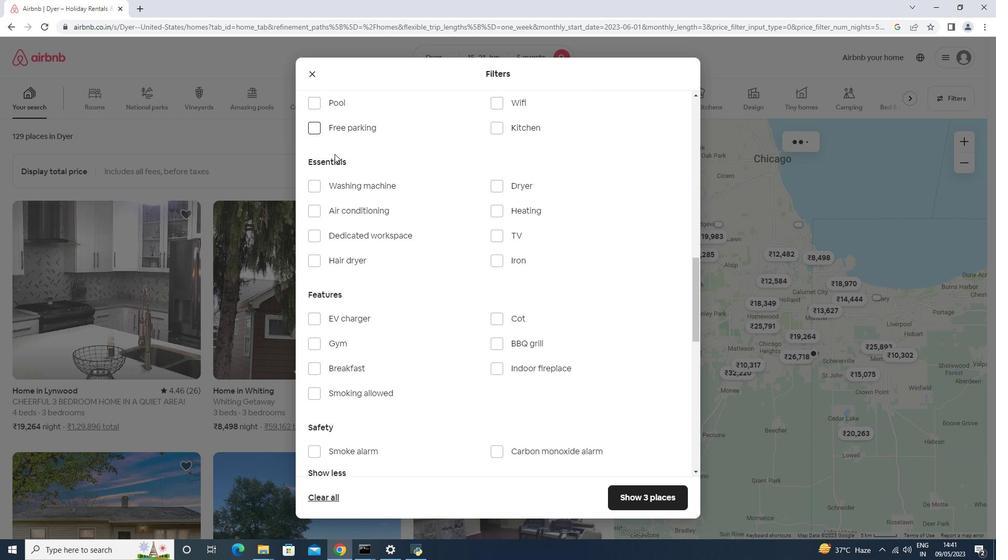 
Action: Mouse scrolled (334, 157) with delta (0, 0)
Screenshot: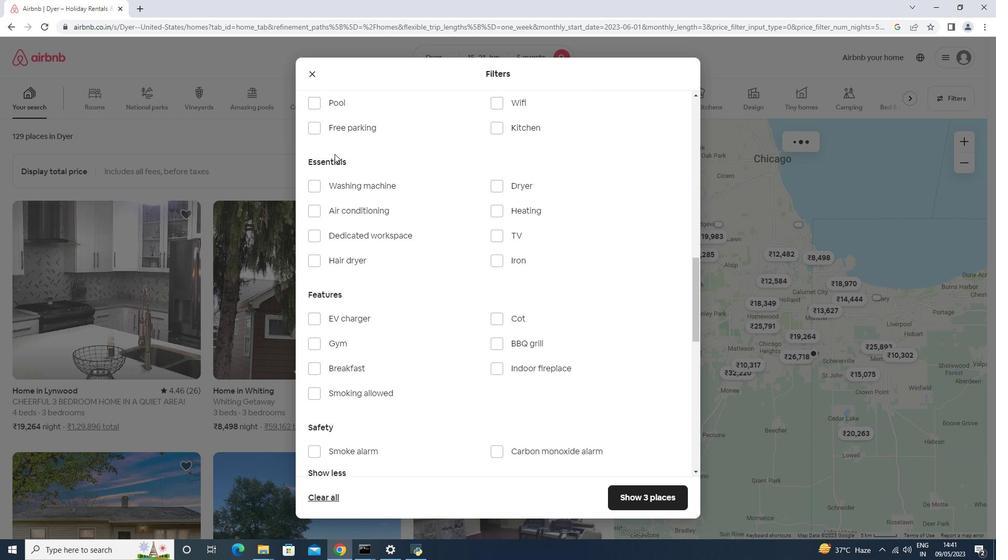 
Action: Mouse moved to (334, 165)
Screenshot: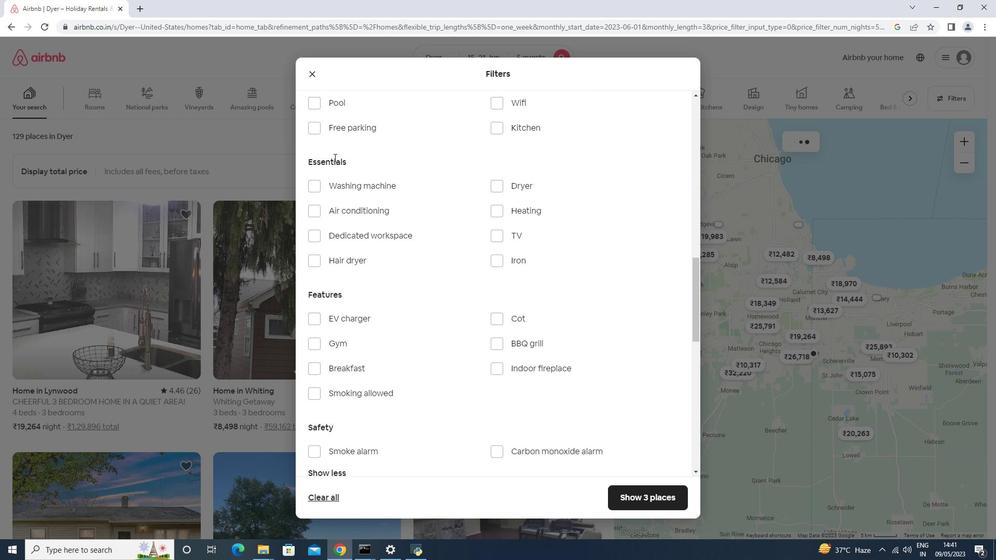 
Action: Mouse scrolled (334, 162) with delta (0, 0)
Screenshot: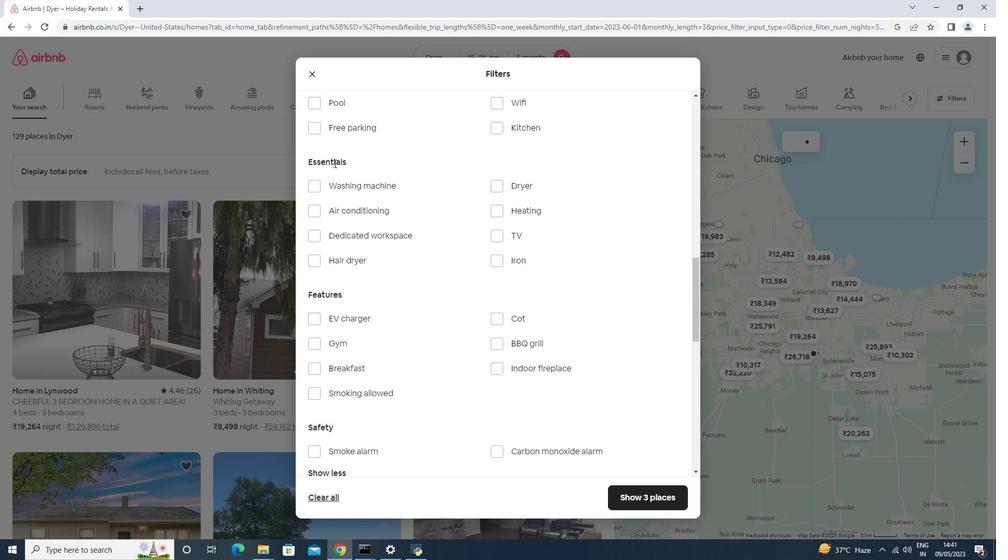 
Action: Mouse moved to (339, 168)
Screenshot: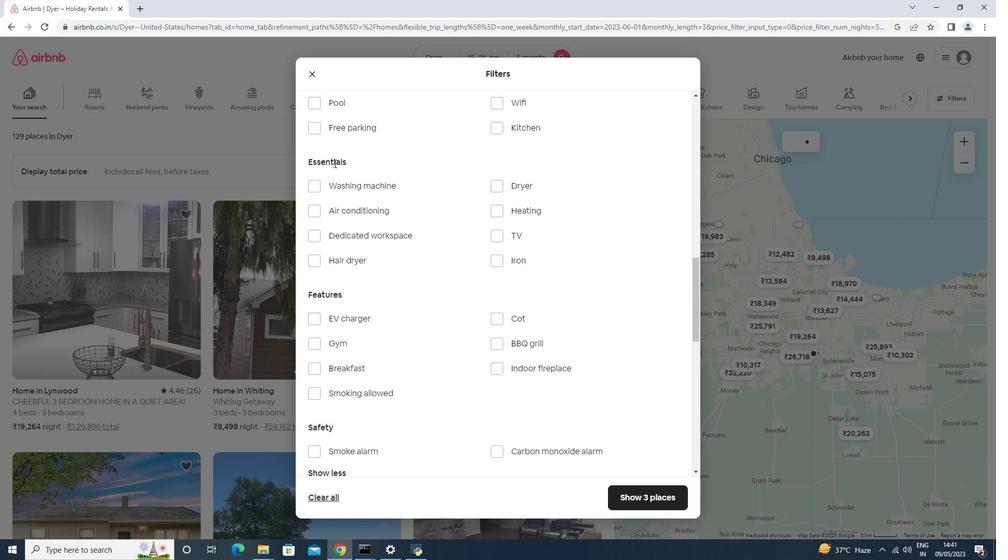 
Action: Mouse scrolled (334, 164) with delta (0, 0)
Screenshot: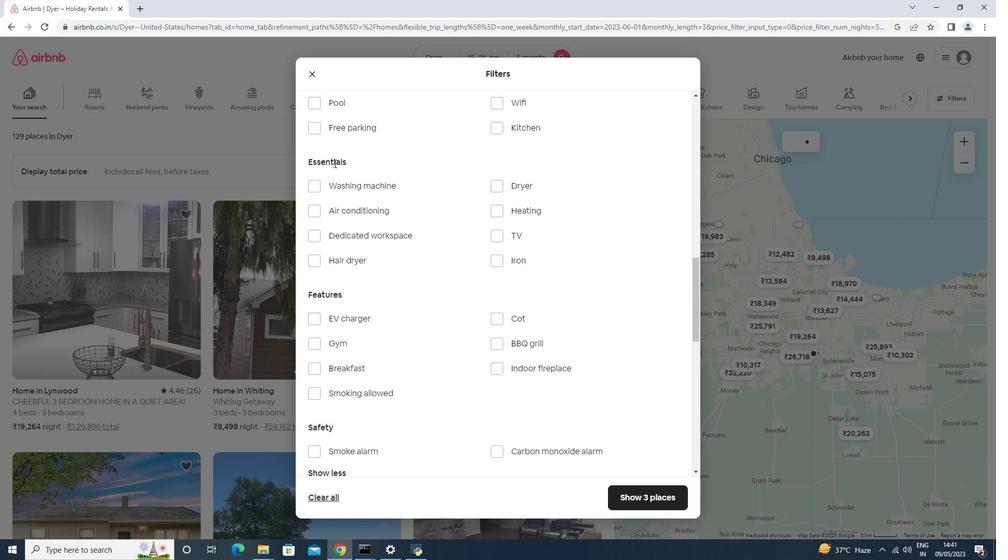 
Action: Mouse moved to (341, 169)
Screenshot: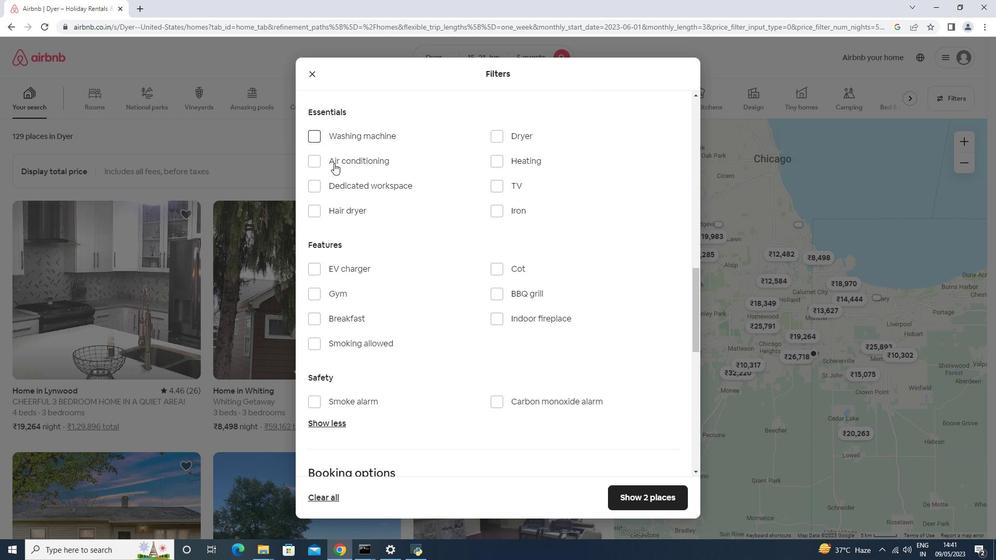 
Action: Mouse scrolled (334, 165) with delta (0, 0)
Screenshot: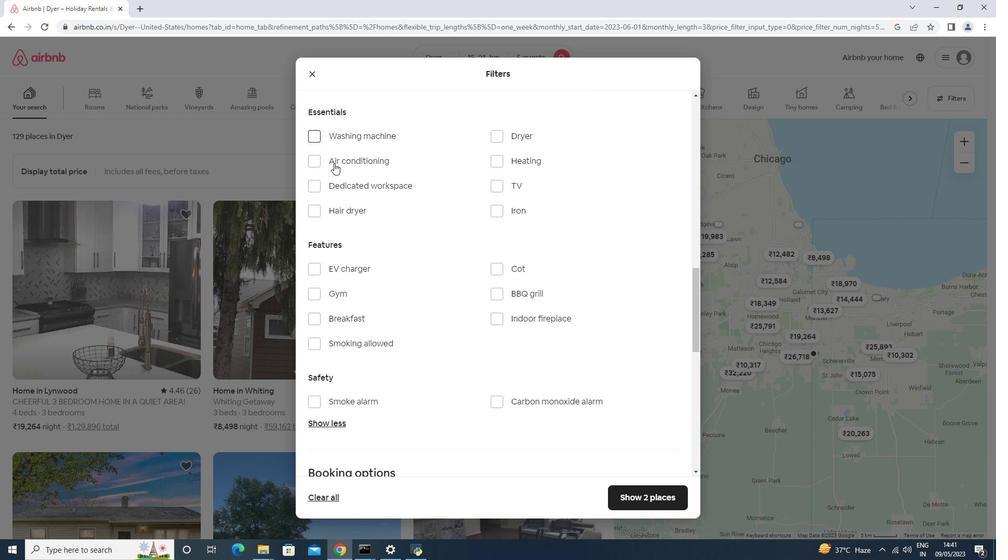 
Action: Mouse moved to (341, 170)
Screenshot: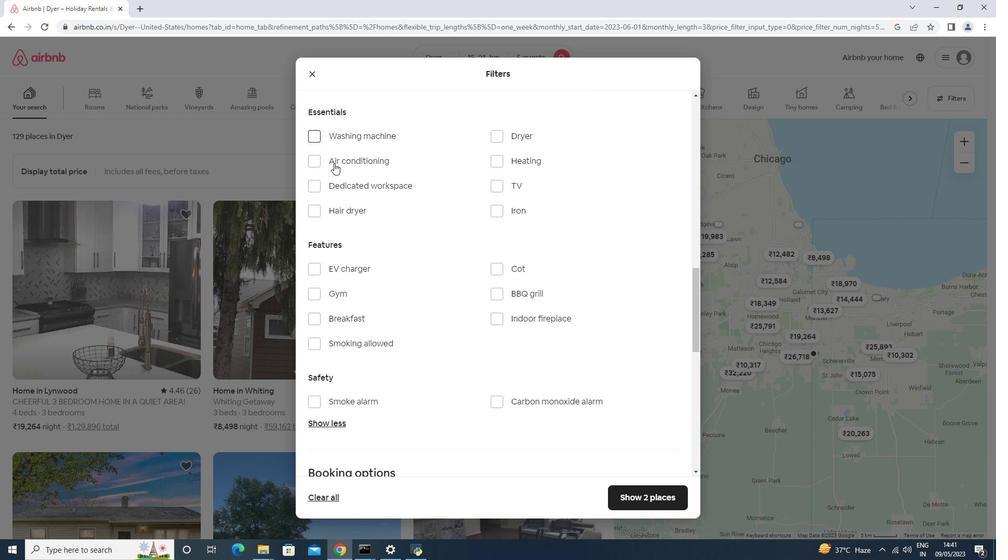 
Action: Mouse scrolled (334, 164) with delta (0, 0)
Screenshot: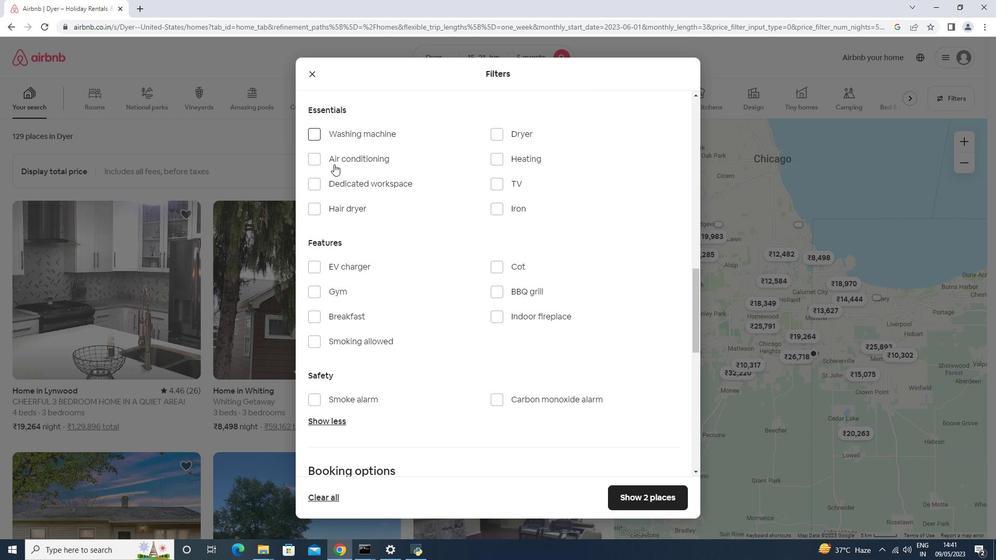 
Action: Mouse moved to (342, 171)
Screenshot: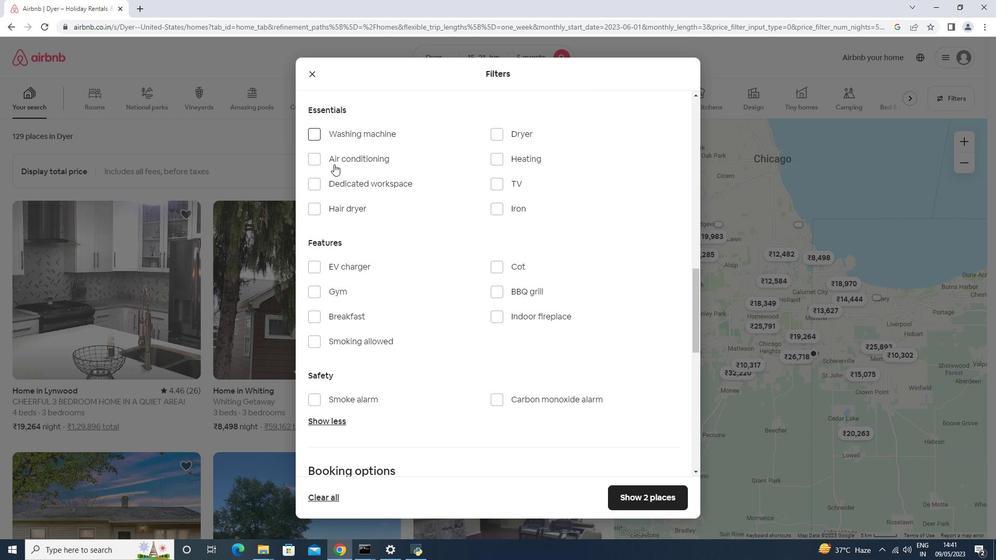 
Action: Mouse scrolled (334, 164) with delta (0, 0)
Screenshot: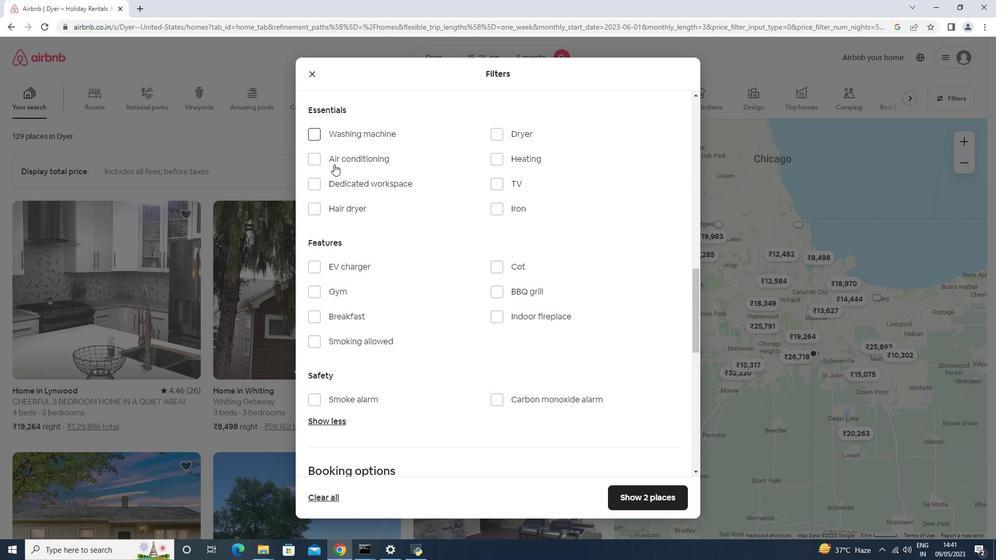 
Action: Mouse moved to (344, 172)
Screenshot: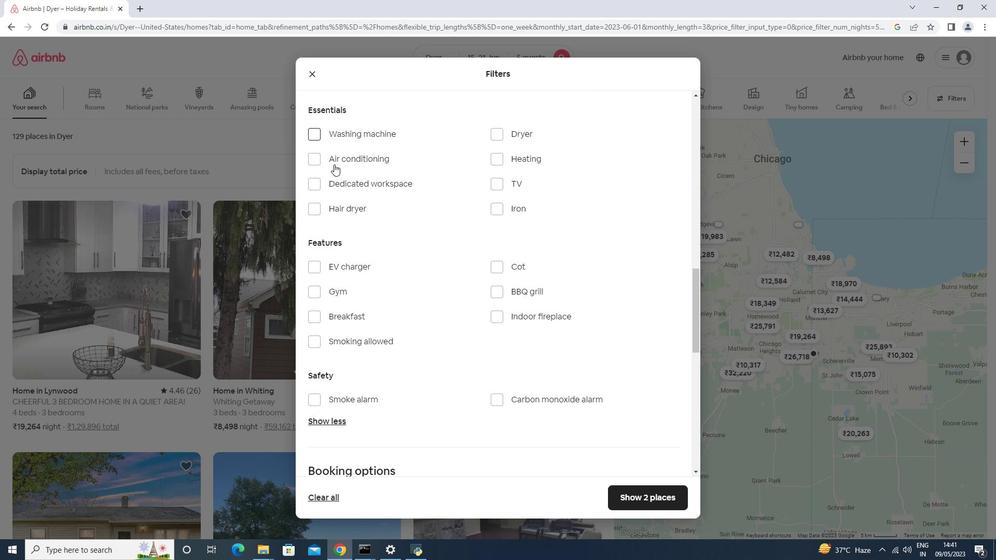 
Action: Mouse scrolled (334, 164) with delta (0, 0)
Screenshot: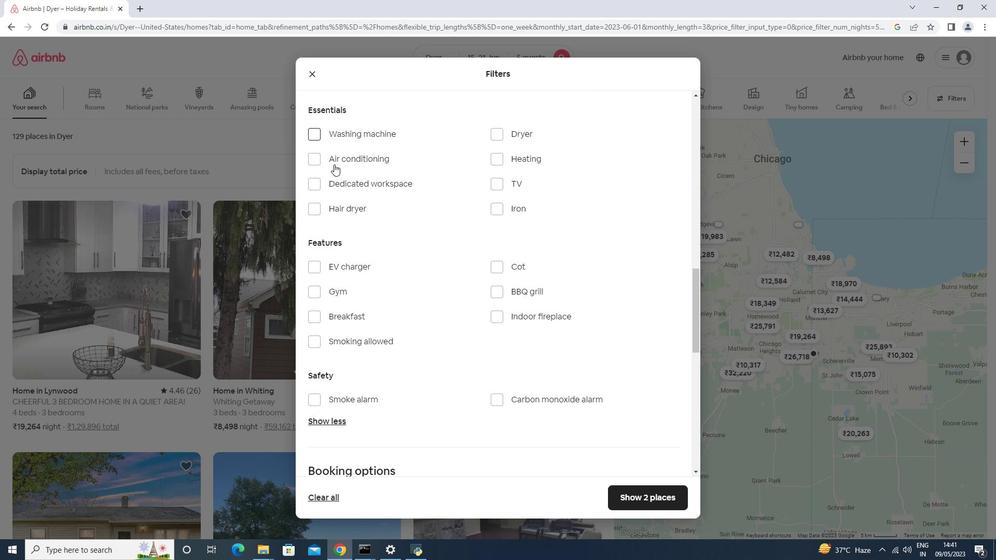 
Action: Mouse moved to (644, 357)
Screenshot: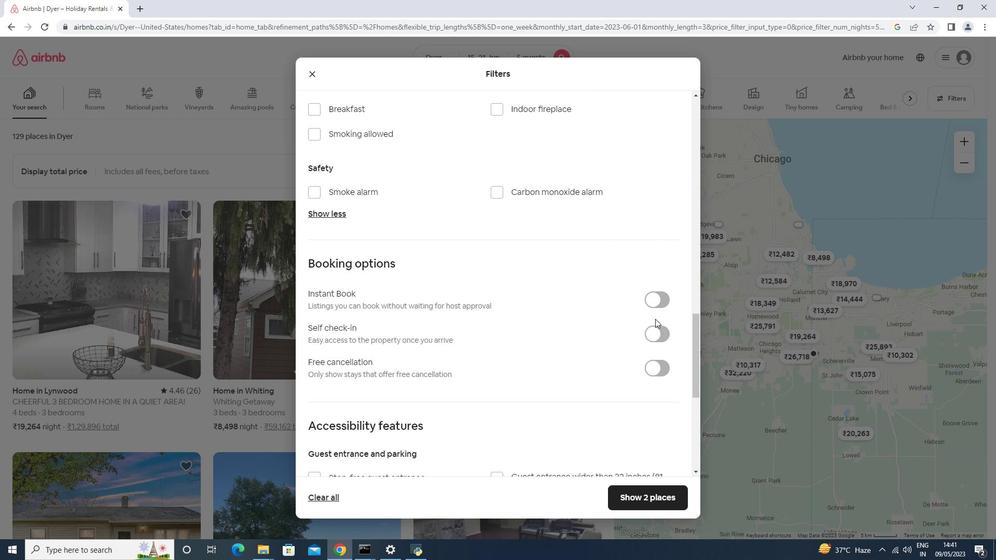 
Action: Mouse pressed left at (644, 357)
Screenshot: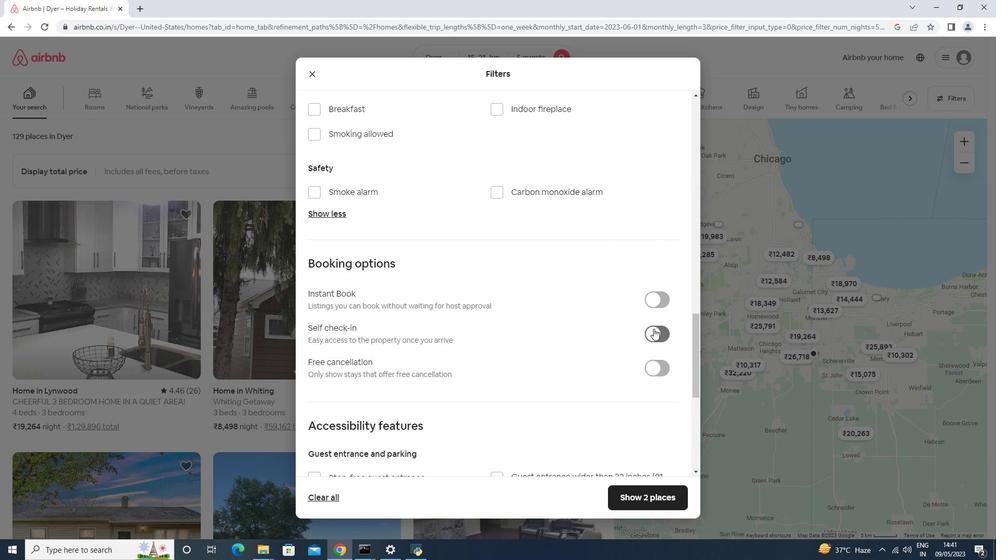 
Action: Mouse moved to (652, 340)
Screenshot: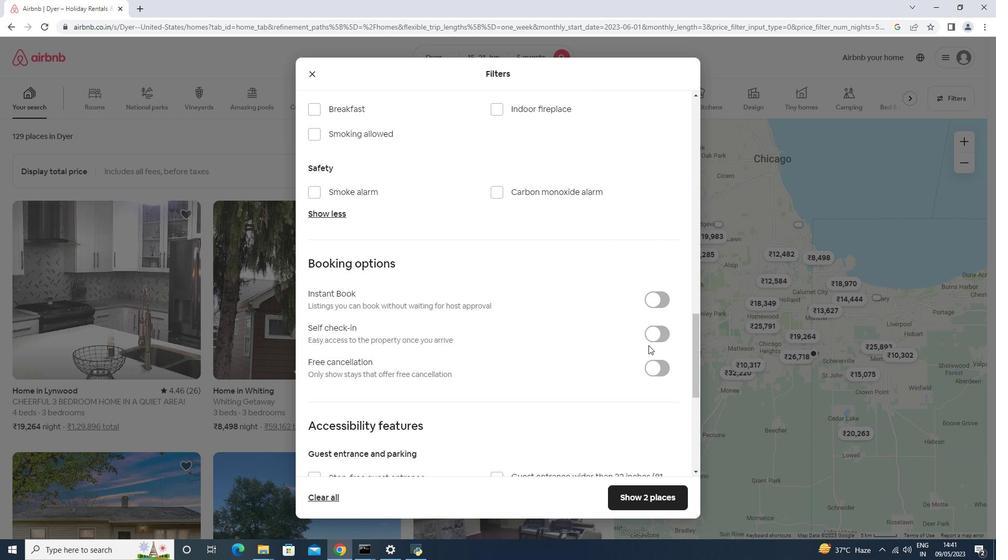 
Action: Mouse pressed left at (652, 340)
Screenshot: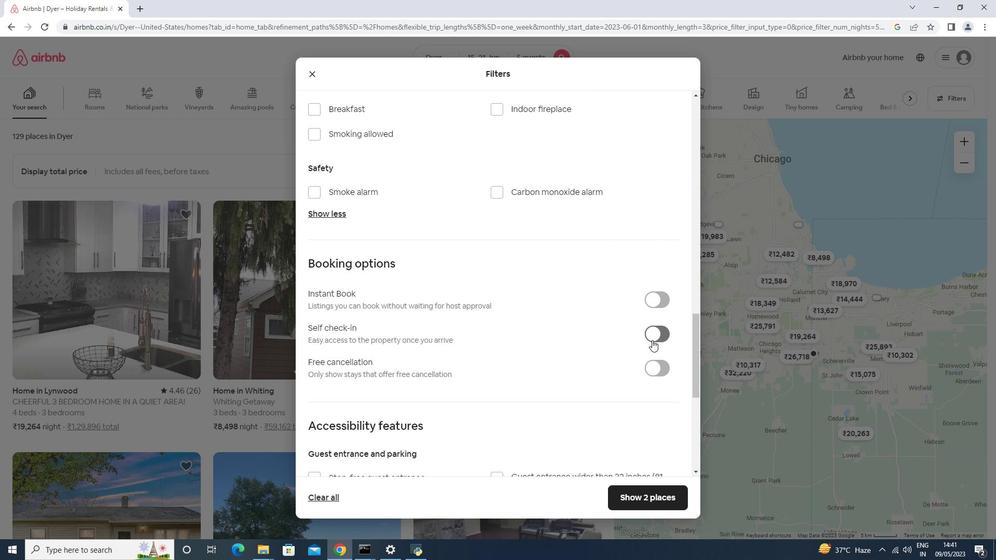
Action: Mouse scrolled (652, 339) with delta (0, 0)
Screenshot: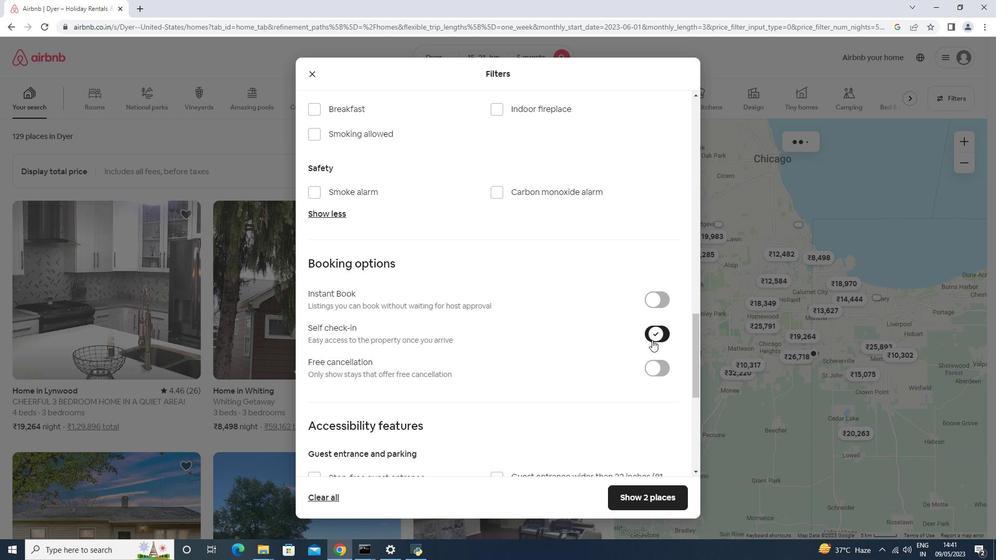 
Action: Mouse scrolled (652, 339) with delta (0, 0)
Screenshot: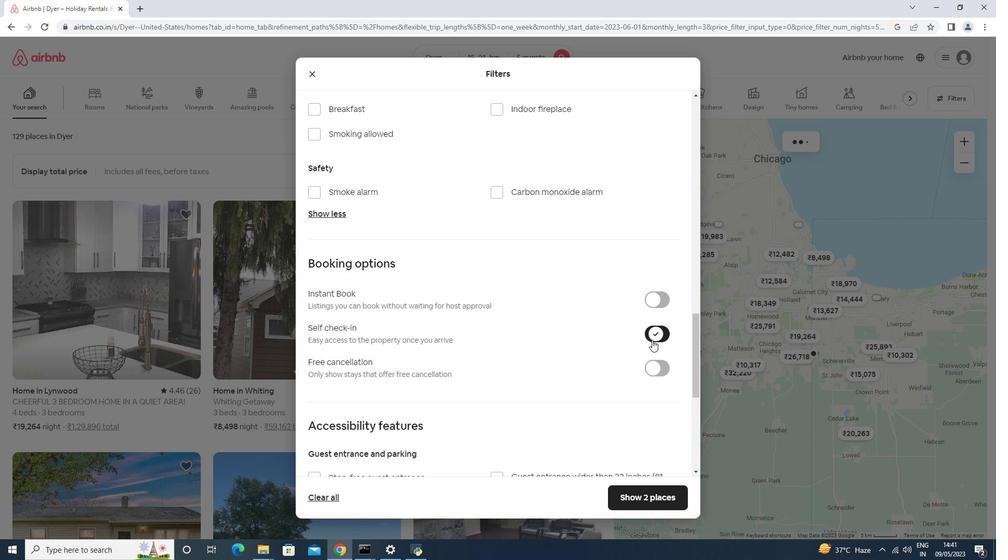 
Action: Mouse scrolled (652, 339) with delta (0, 0)
Screenshot: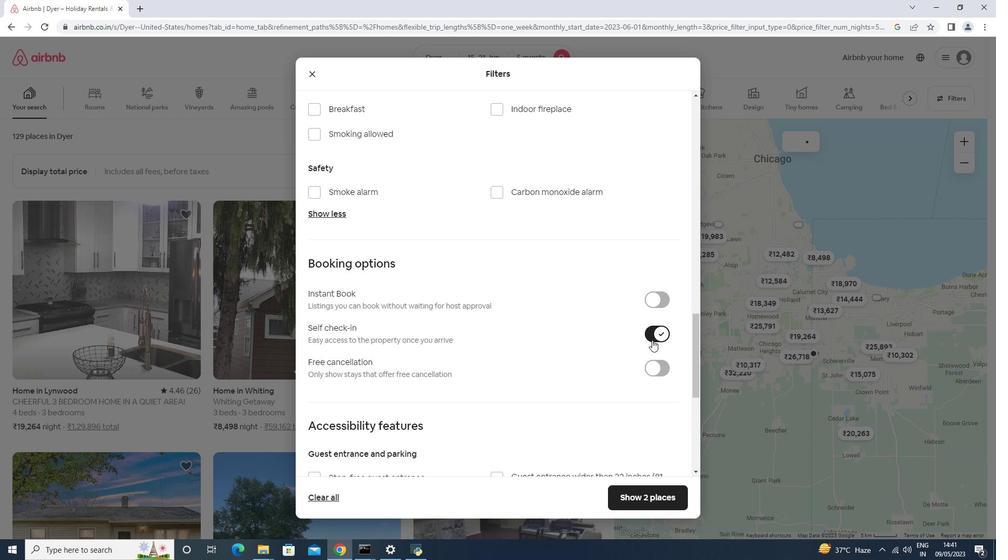 
Action: Mouse scrolled (652, 339) with delta (0, 0)
Screenshot: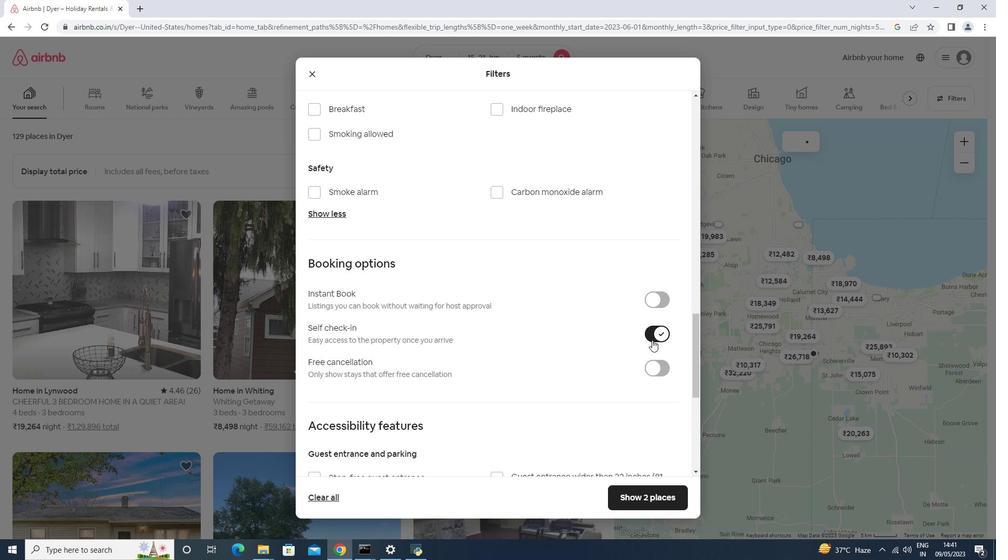 
Action: Mouse scrolled (652, 339) with delta (0, 0)
Screenshot: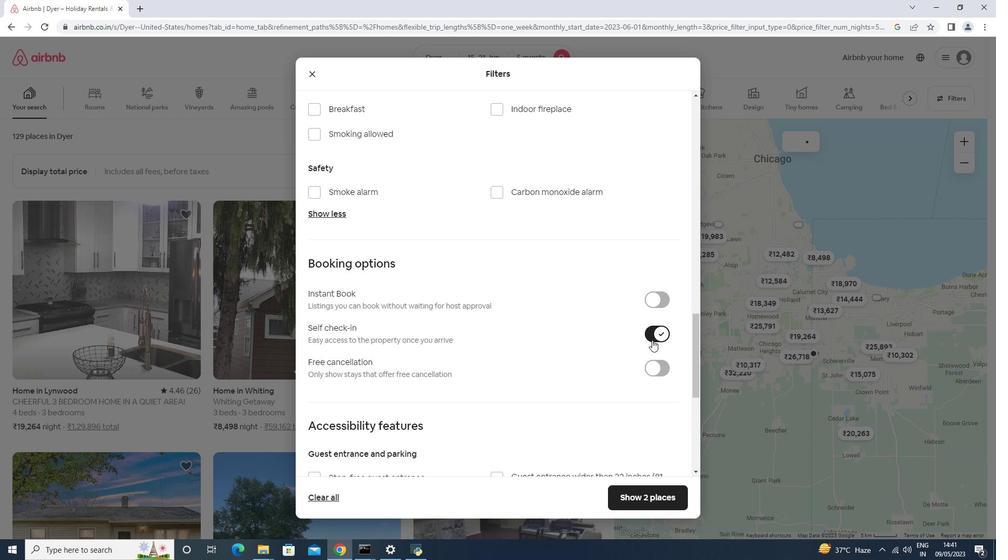 
Action: Mouse scrolled (652, 339) with delta (0, 0)
Screenshot: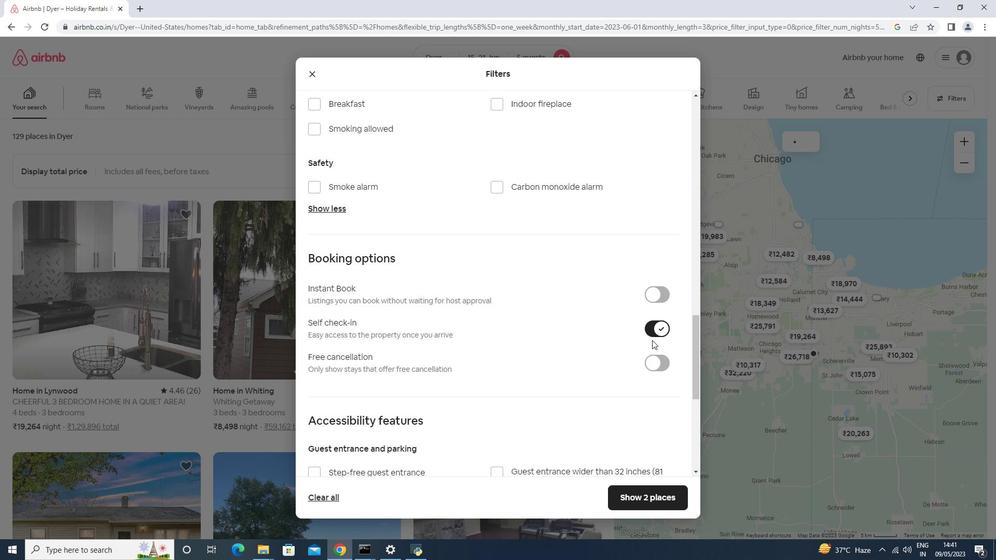 
Action: Mouse scrolled (652, 339) with delta (0, 0)
Screenshot: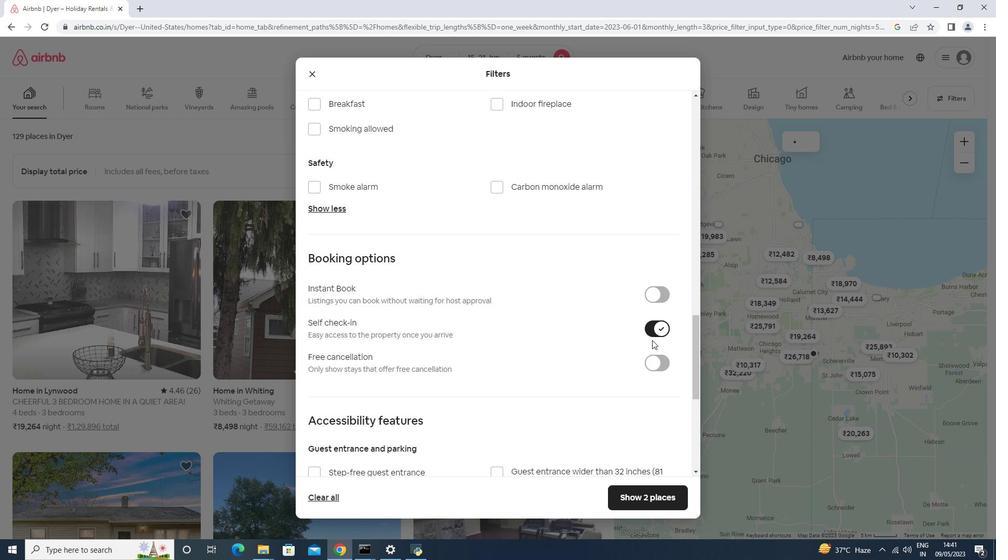 
Action: Mouse moved to (412, 406)
Screenshot: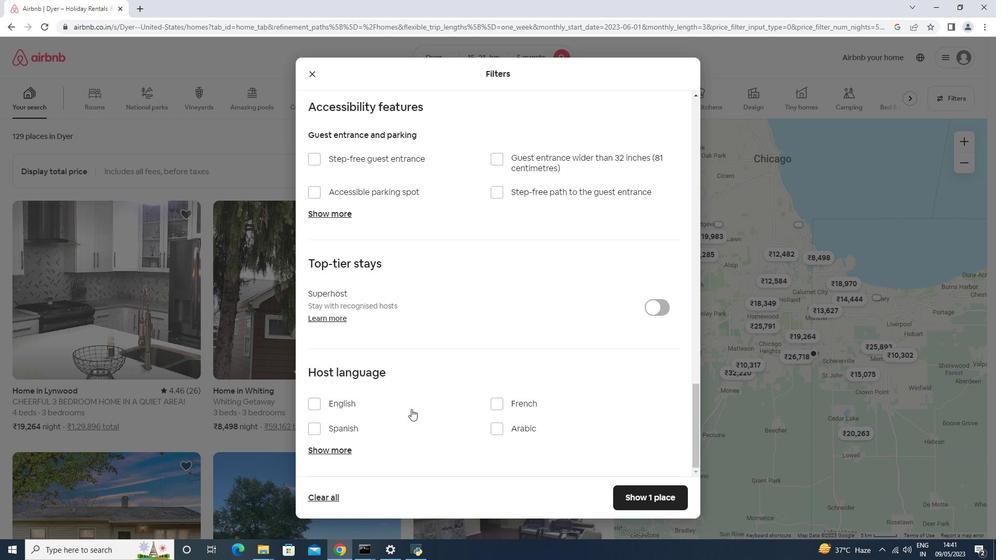 
Action: Mouse pressed left at (412, 406)
Screenshot: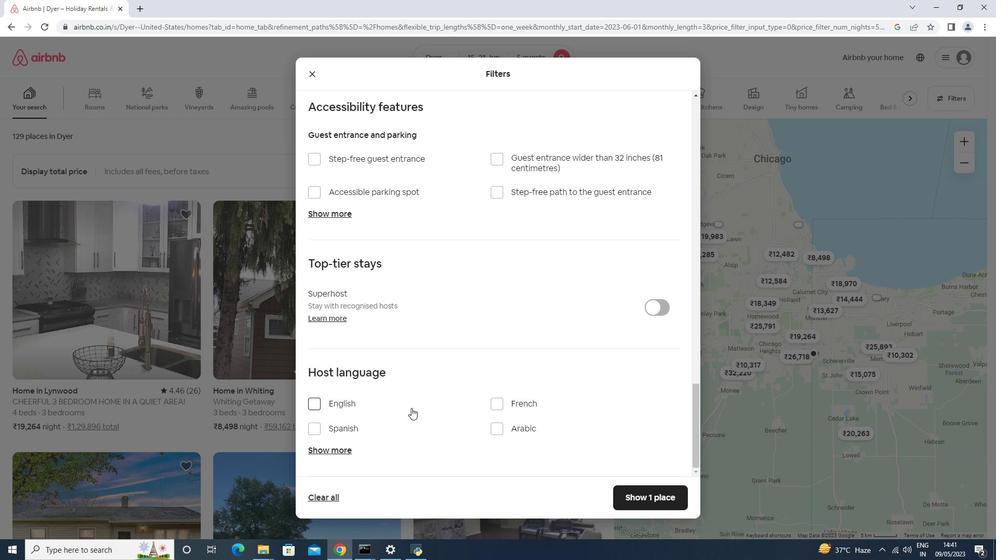 
Action: Mouse moved to (670, 497)
Screenshot: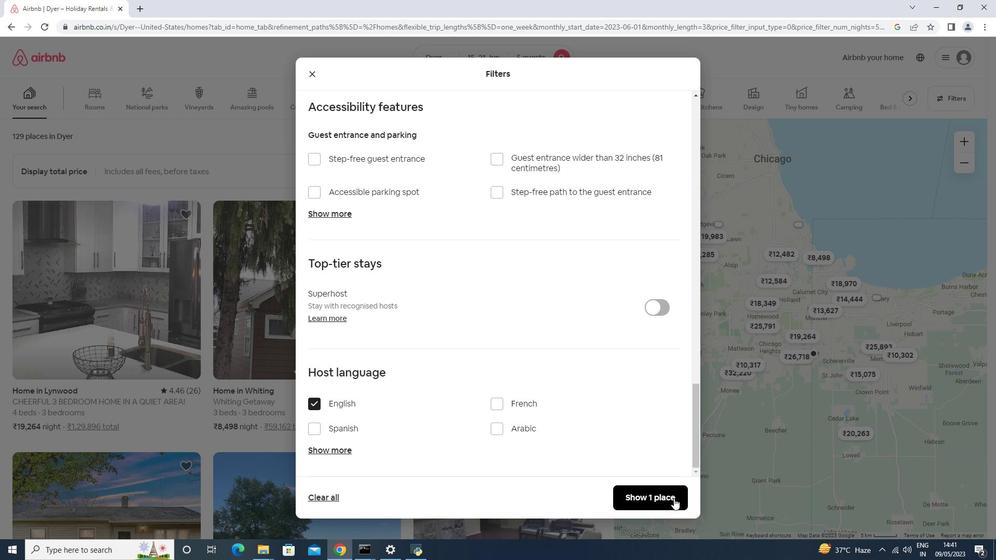 
Action: Mouse pressed left at (670, 497)
Screenshot: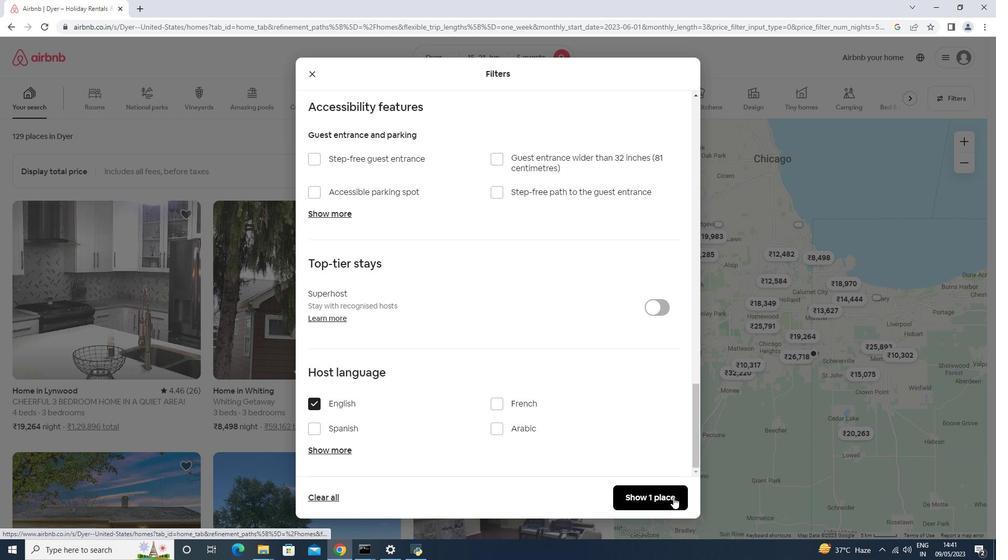 
